 Task: Open Card Card0000000272 in Board Board0000000068 in Workspace WS0000000023 in Trello. Add Member Nikrathi899@gmail.com to Card Card0000000272 in Board Board0000000068 in Workspace WS0000000023 in Trello. Add Red Label titled Label0000000272 to Card Card0000000272 in Board Board0000000068 in Workspace WS0000000023 in Trello. Add Checklist CL0000000272 to Card Card0000000272 in Board Board0000000068 in Workspace WS0000000023 in Trello. Add Dates with Start Date as Nov 01 2023 and Due Date as Nov 30 2023 to Card Card0000000272 in Board Board0000000068 in Workspace WS0000000023 in Trello
Action: Mouse moved to (589, 486)
Screenshot: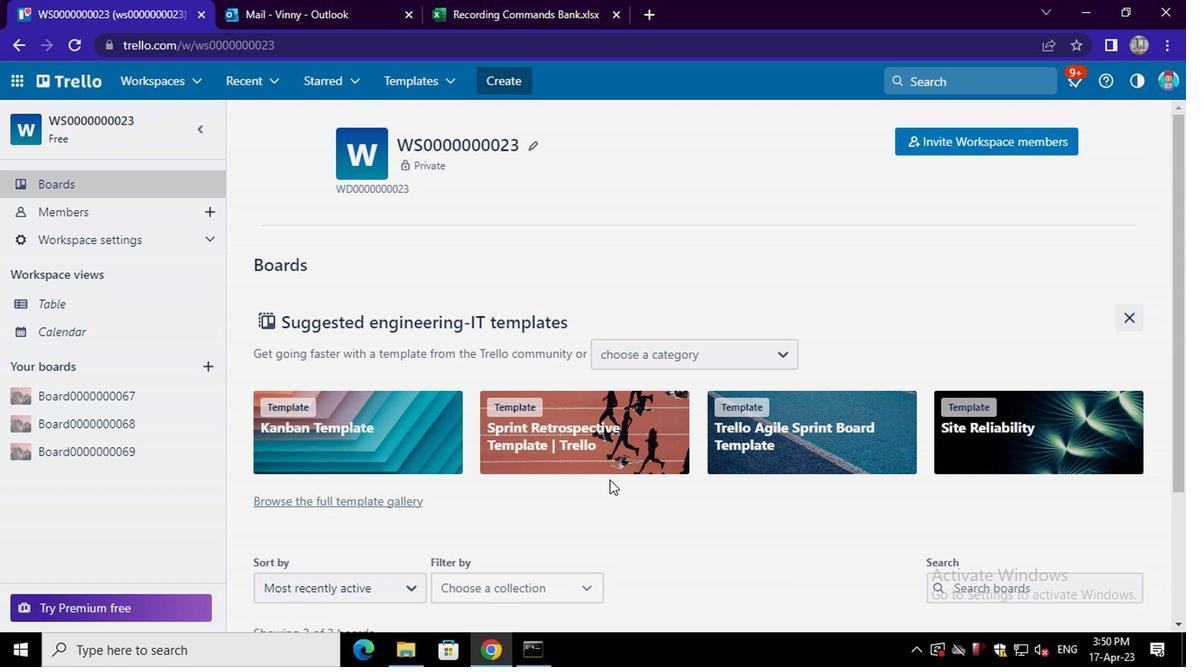
Action: Mouse scrolled (589, 485) with delta (0, -1)
Screenshot: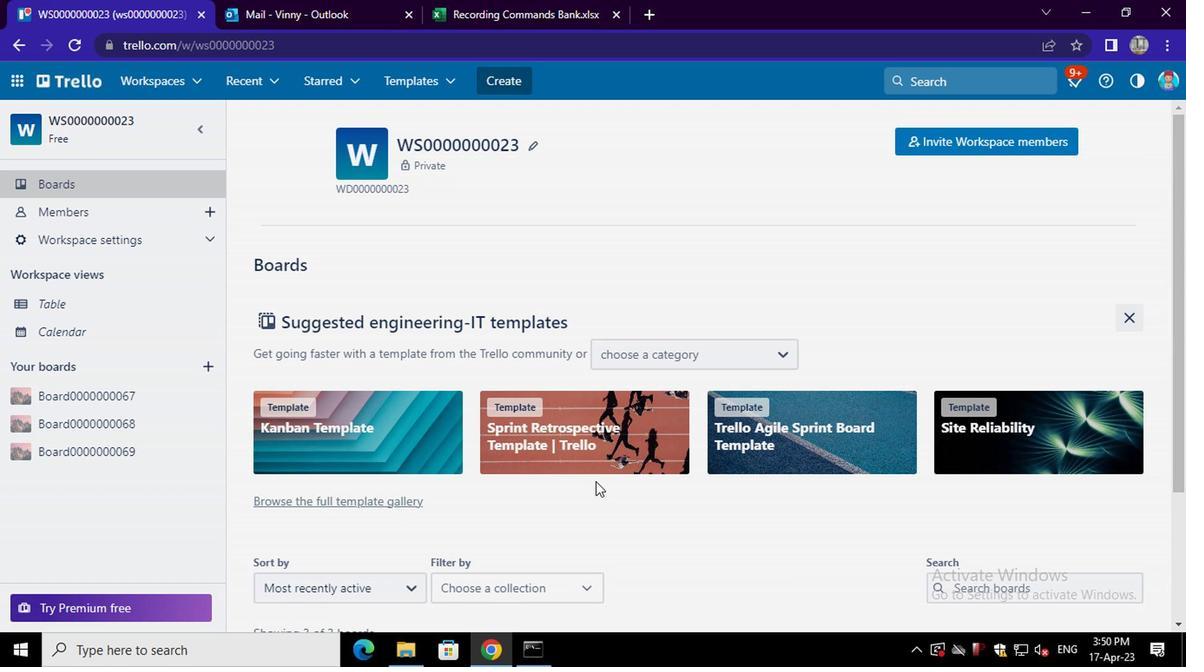 
Action: Mouse scrolled (589, 485) with delta (0, -1)
Screenshot: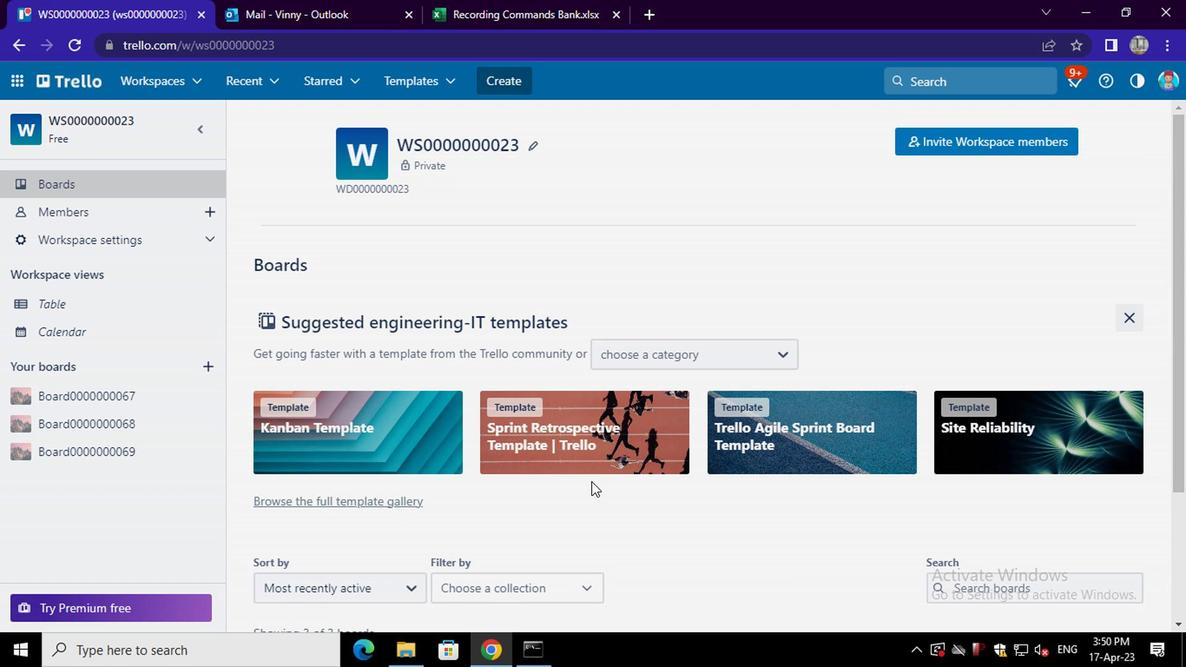 
Action: Mouse scrolled (589, 485) with delta (0, -1)
Screenshot: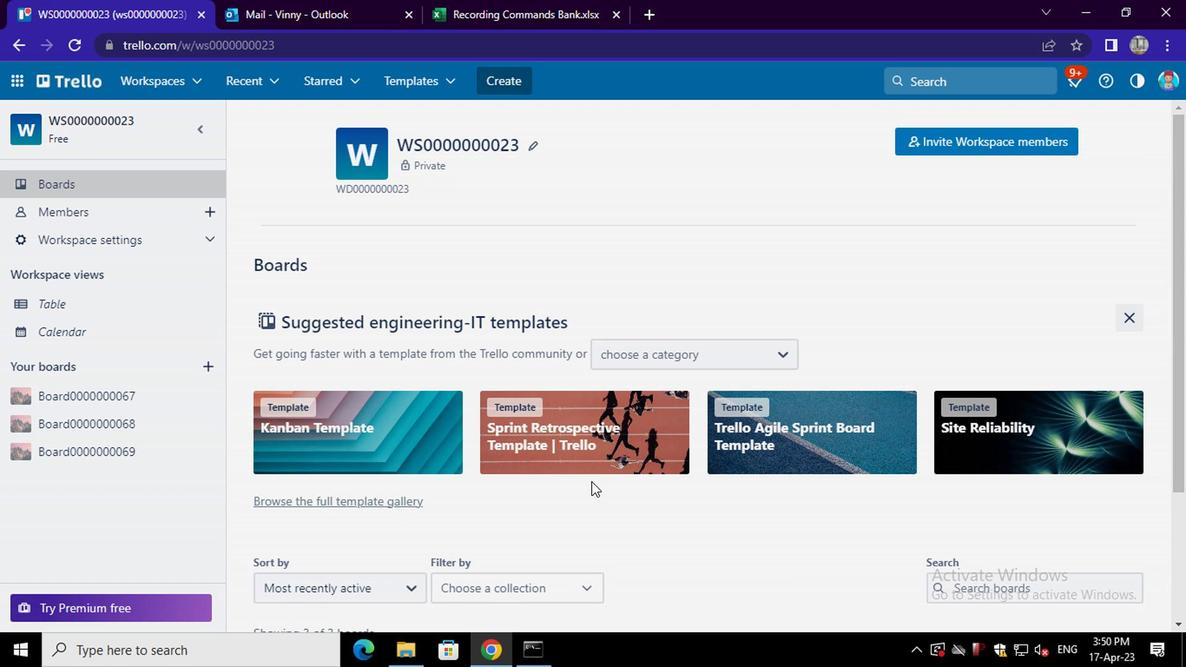 
Action: Mouse scrolled (589, 485) with delta (0, -1)
Screenshot: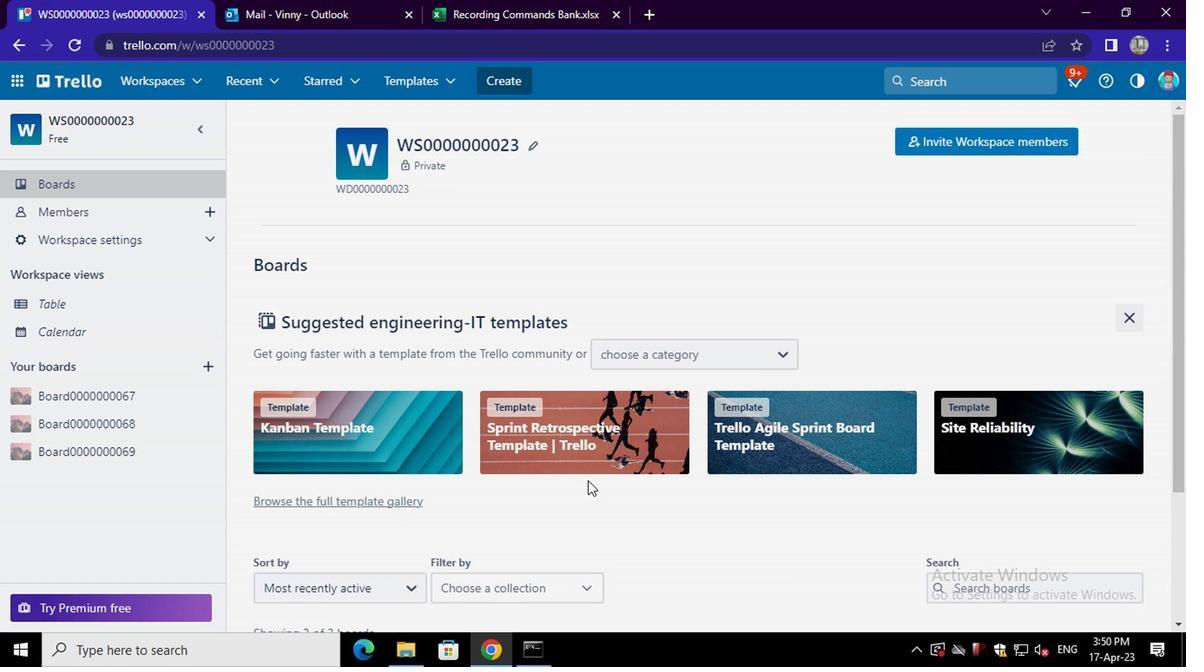 
Action: Mouse scrolled (589, 485) with delta (0, -1)
Screenshot: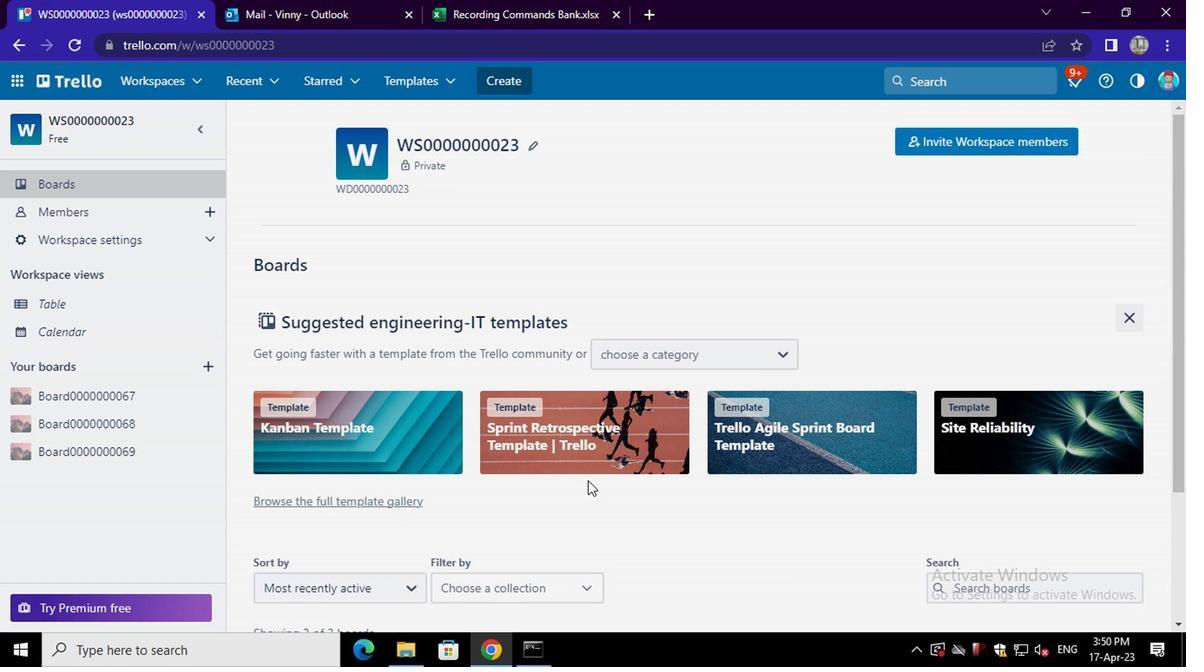 
Action: Mouse moved to (587, 512)
Screenshot: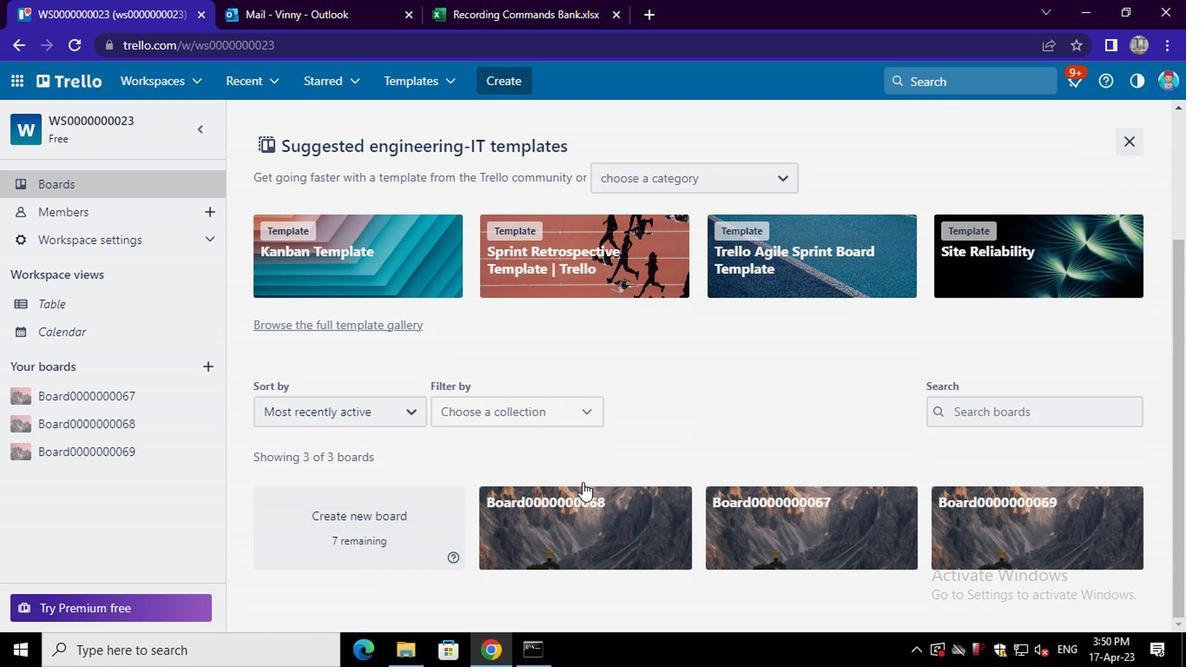 
Action: Mouse pressed left at (587, 512)
Screenshot: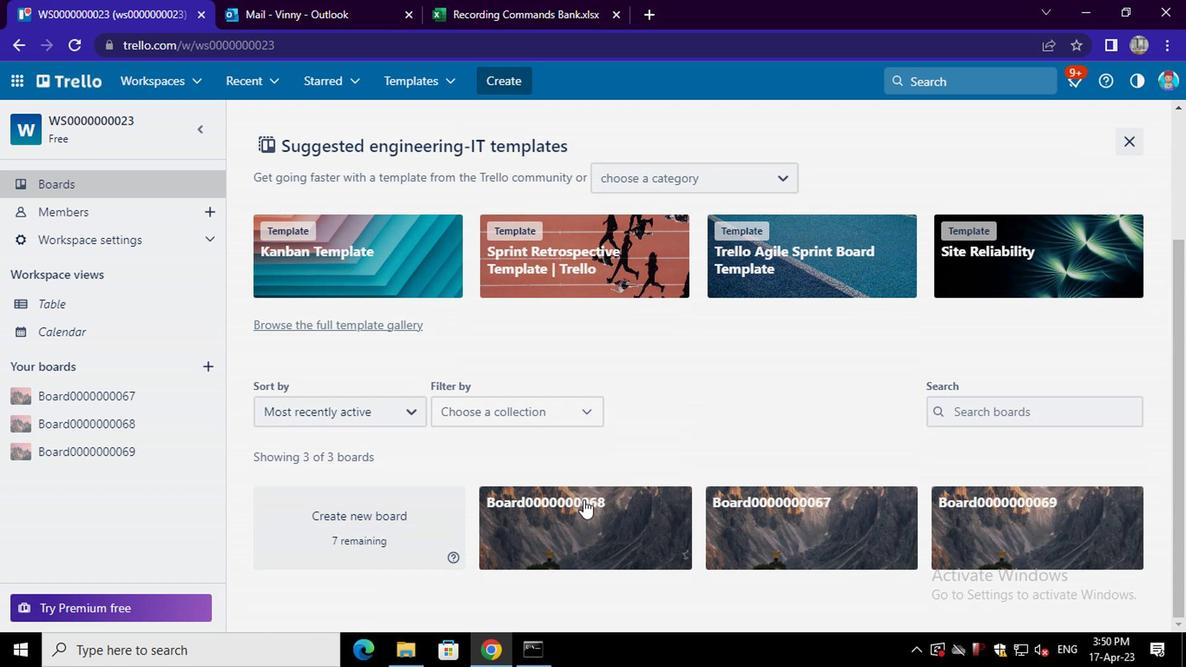 
Action: Mouse moved to (407, 480)
Screenshot: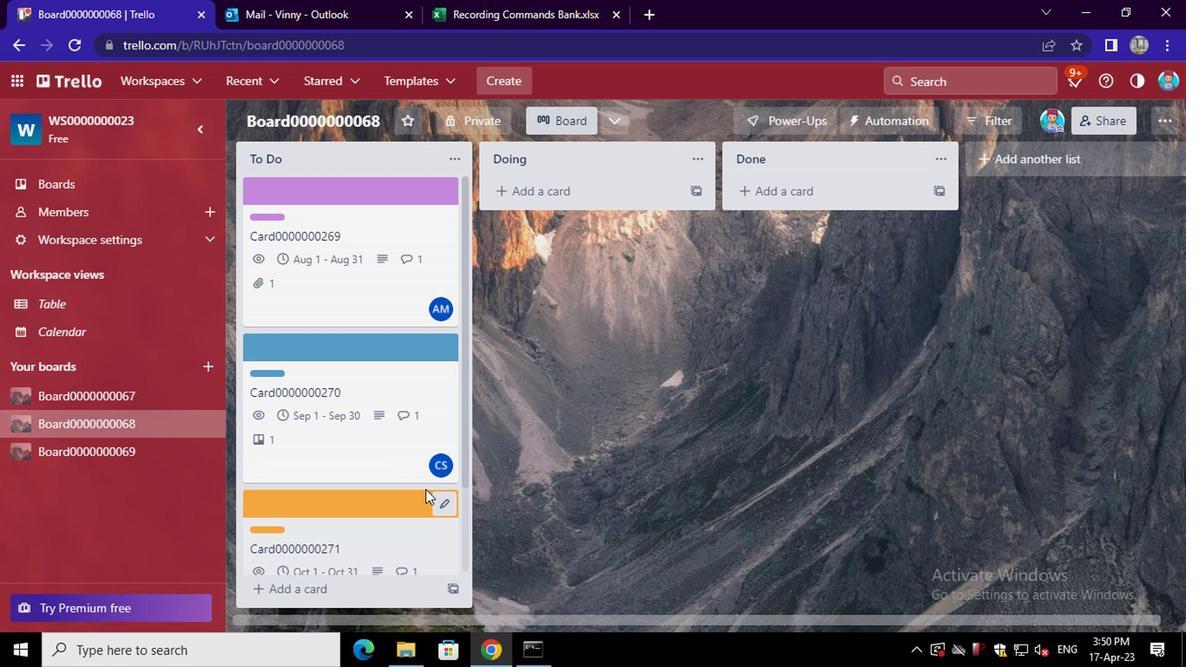 
Action: Mouse scrolled (407, 478) with delta (0, -1)
Screenshot: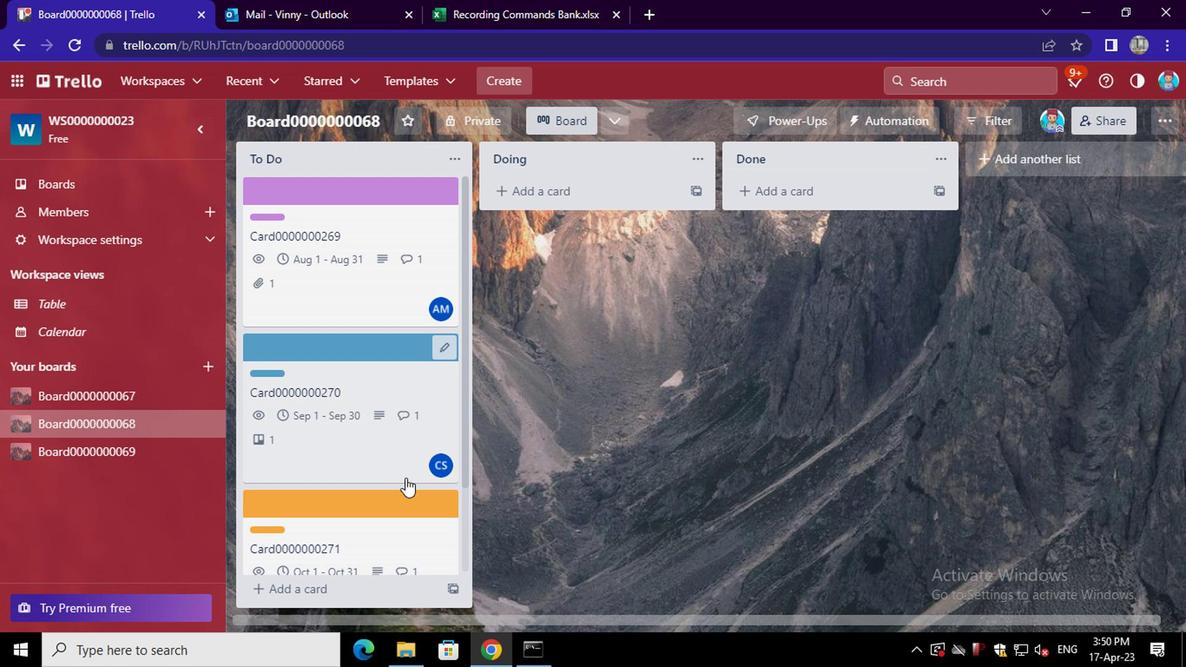 
Action: Mouse scrolled (407, 478) with delta (0, -1)
Screenshot: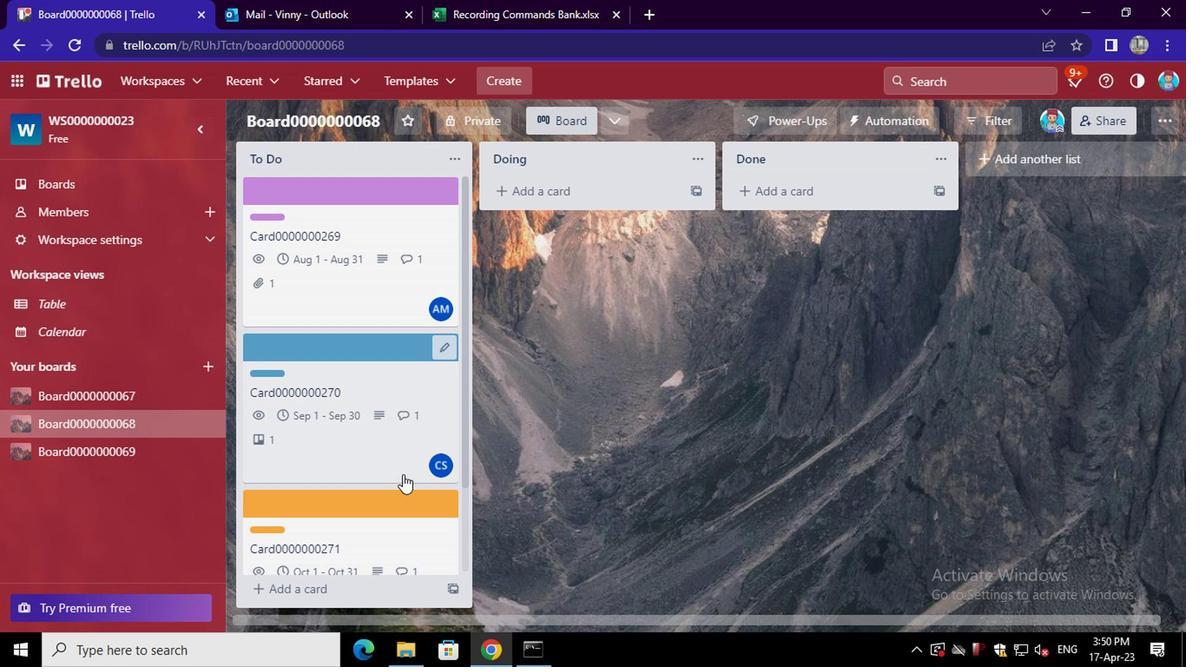 
Action: Mouse scrolled (407, 478) with delta (0, -1)
Screenshot: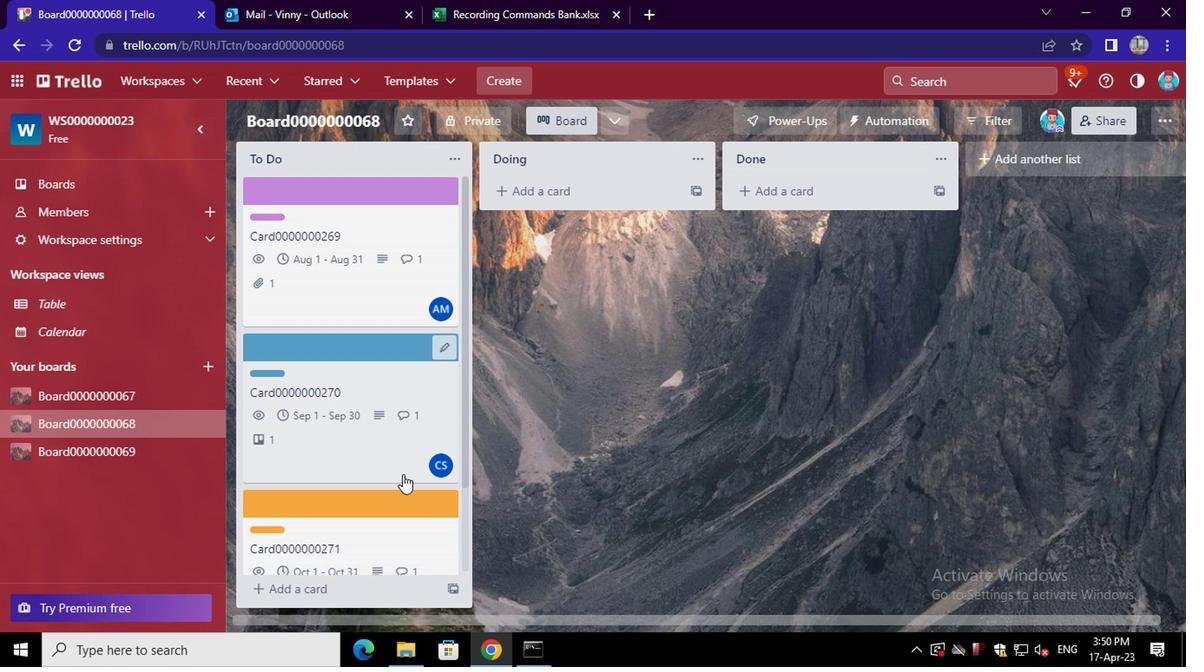
Action: Mouse moved to (447, 565)
Screenshot: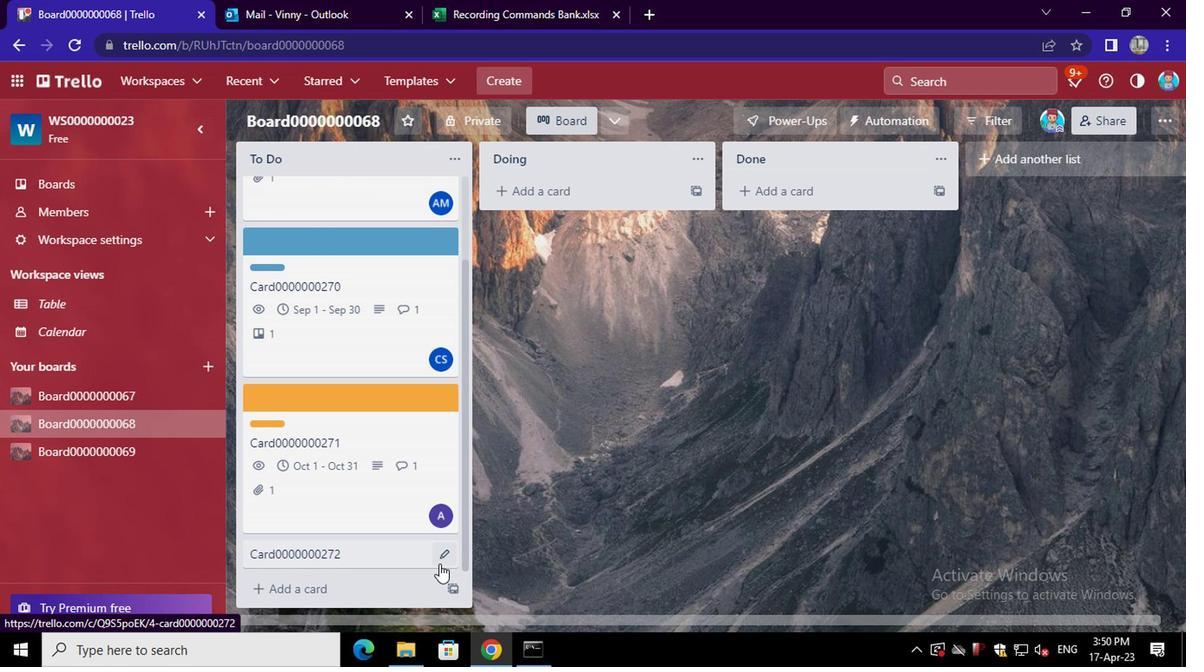 
Action: Mouse pressed left at (447, 565)
Screenshot: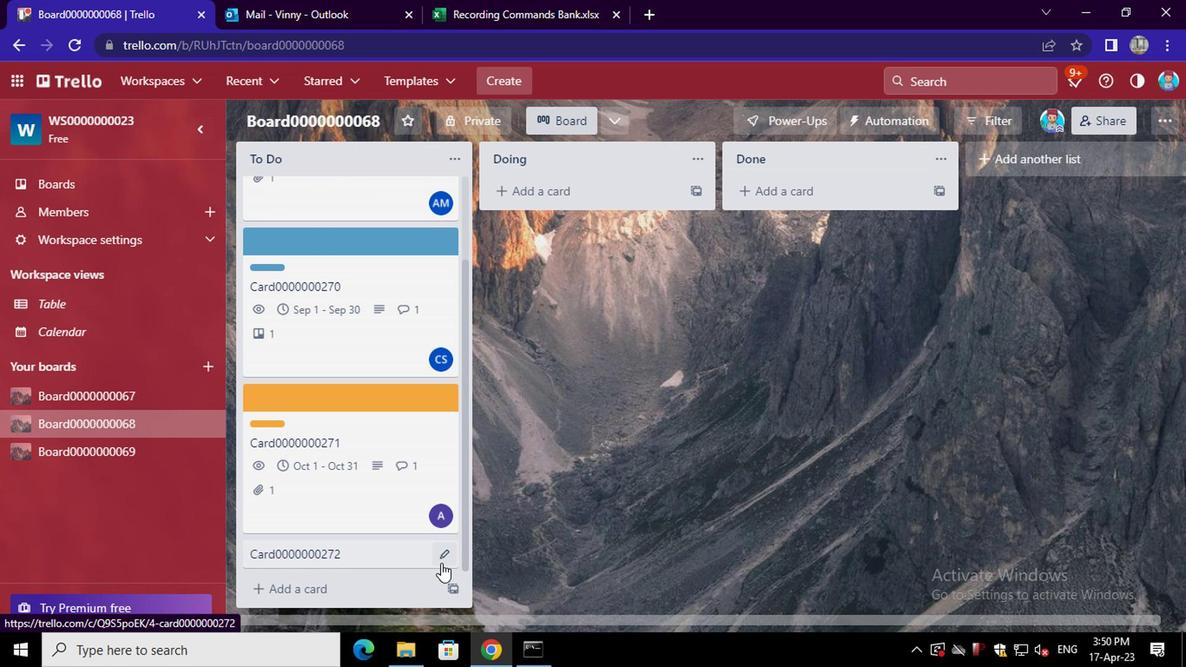 
Action: Mouse moved to (528, 395)
Screenshot: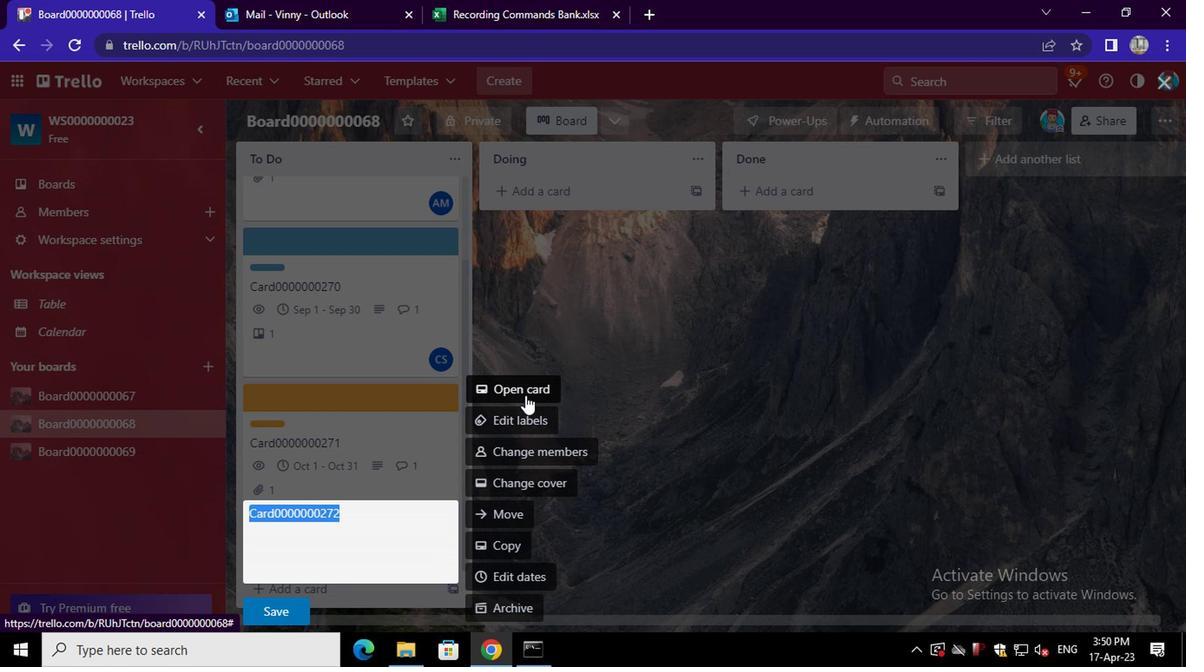 
Action: Mouse pressed left at (528, 395)
Screenshot: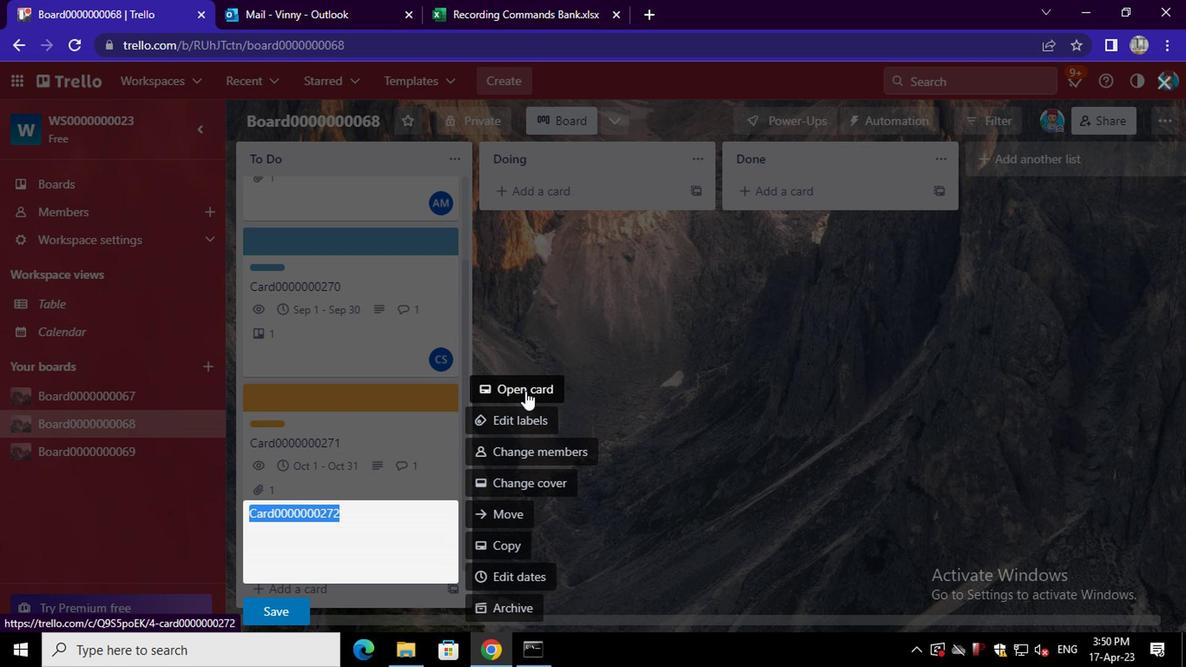 
Action: Mouse moved to (813, 225)
Screenshot: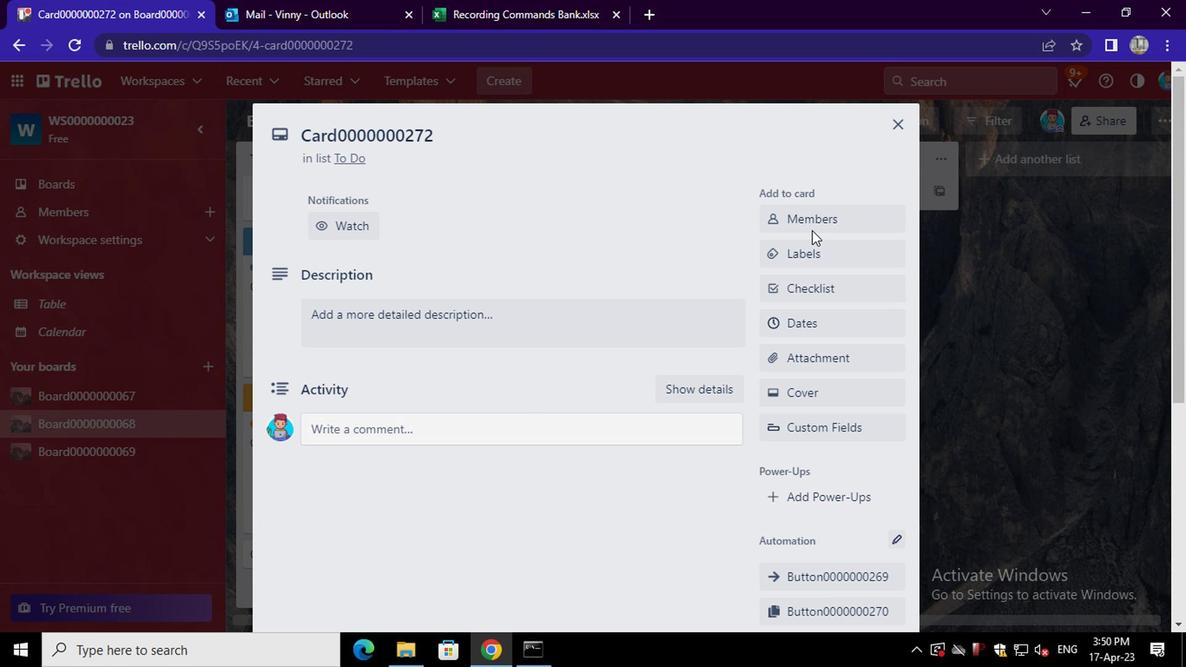 
Action: Mouse pressed left at (813, 225)
Screenshot: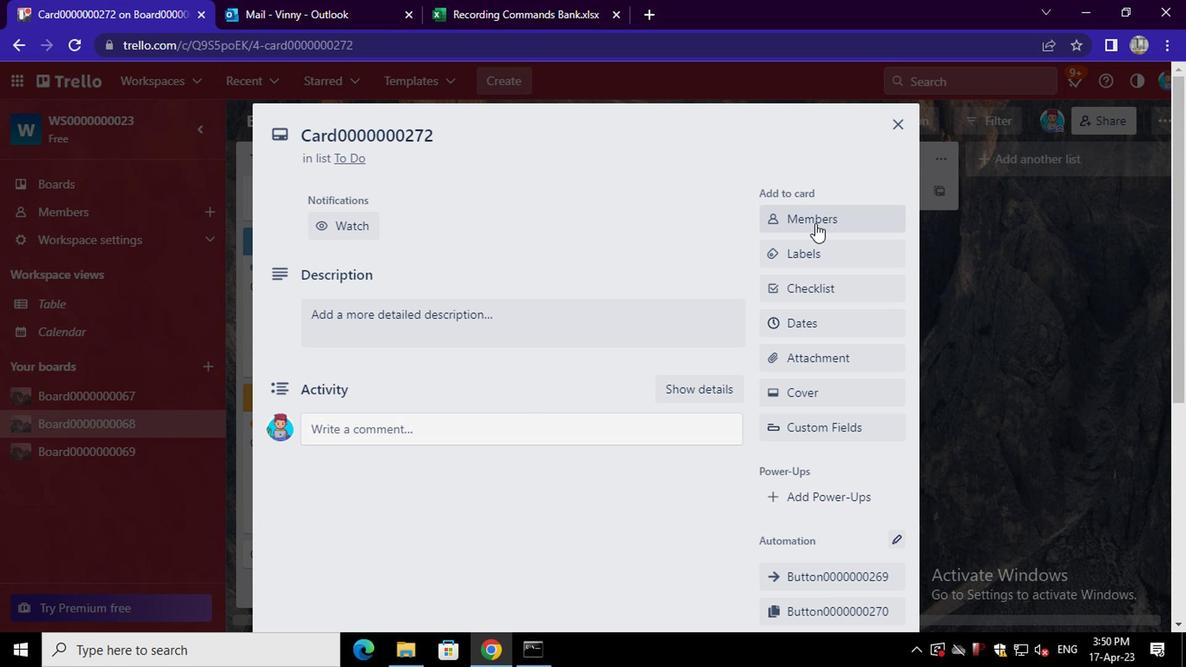 
Action: Mouse moved to (834, 295)
Screenshot: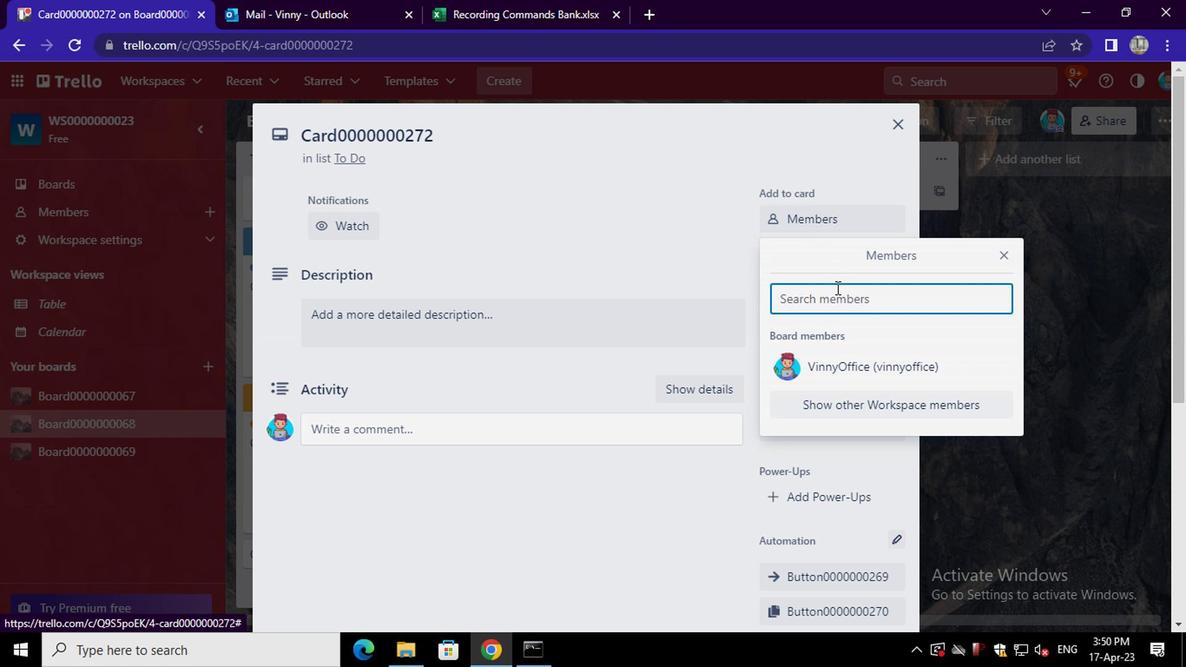 
Action: Mouse pressed left at (834, 295)
Screenshot: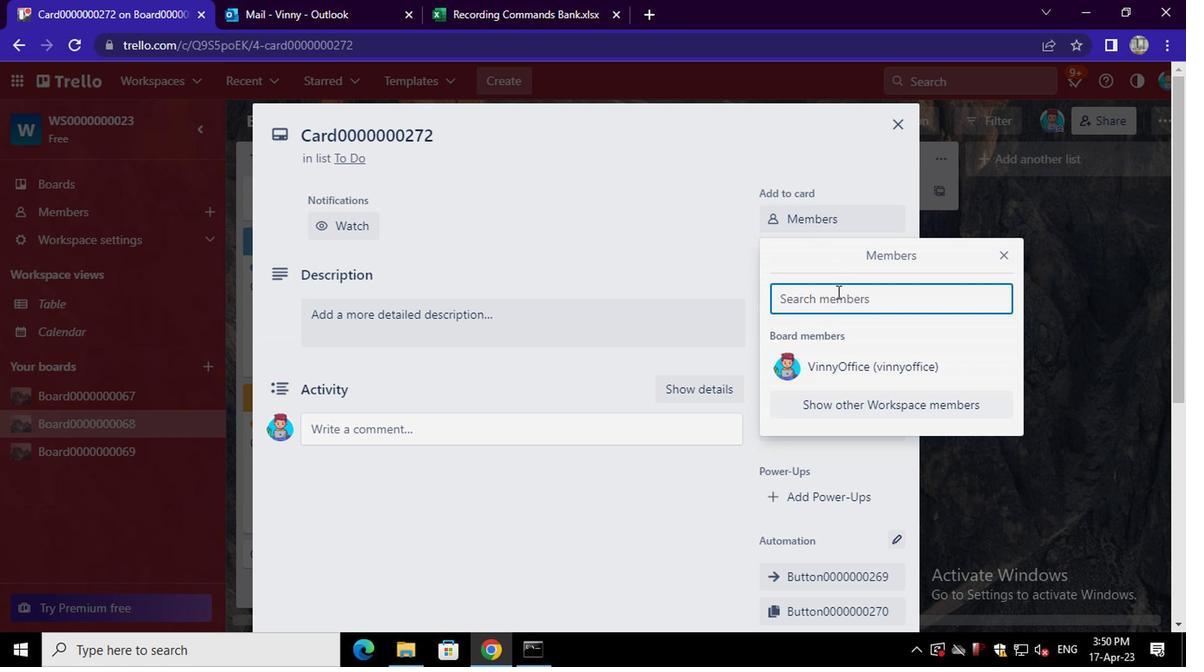 
Action: Mouse moved to (834, 295)
Screenshot: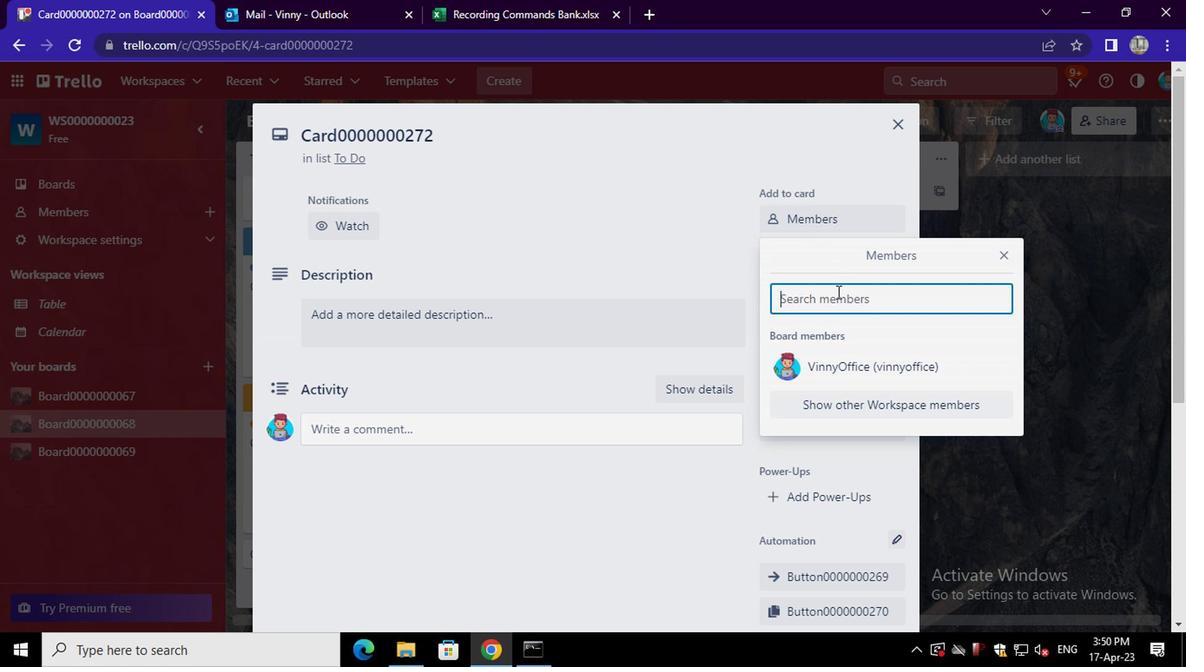 
Action: Key pressed <Key.shift><Key.shift><Key.shift><Key.shift><Key.shift><Key.shift><Key.shift><Key.shift><Key.shift><Key.shift><Key.shift><Key.shift><Key.shift><Key.shift><Key.shift><Key.shift><Key.shift><Key.shift><Key.shift><Key.shift><Key.shift><Key.shift><Key.shift><Key.shift><Key.shift><Key.shift><Key.shift><Key.shift><Key.shift><Key.shift><Key.shift><Key.shift><Key.shift><Key.shift><Key.shift>NIKRATHI899<Key.shift>@GMAIL.COM
Screenshot: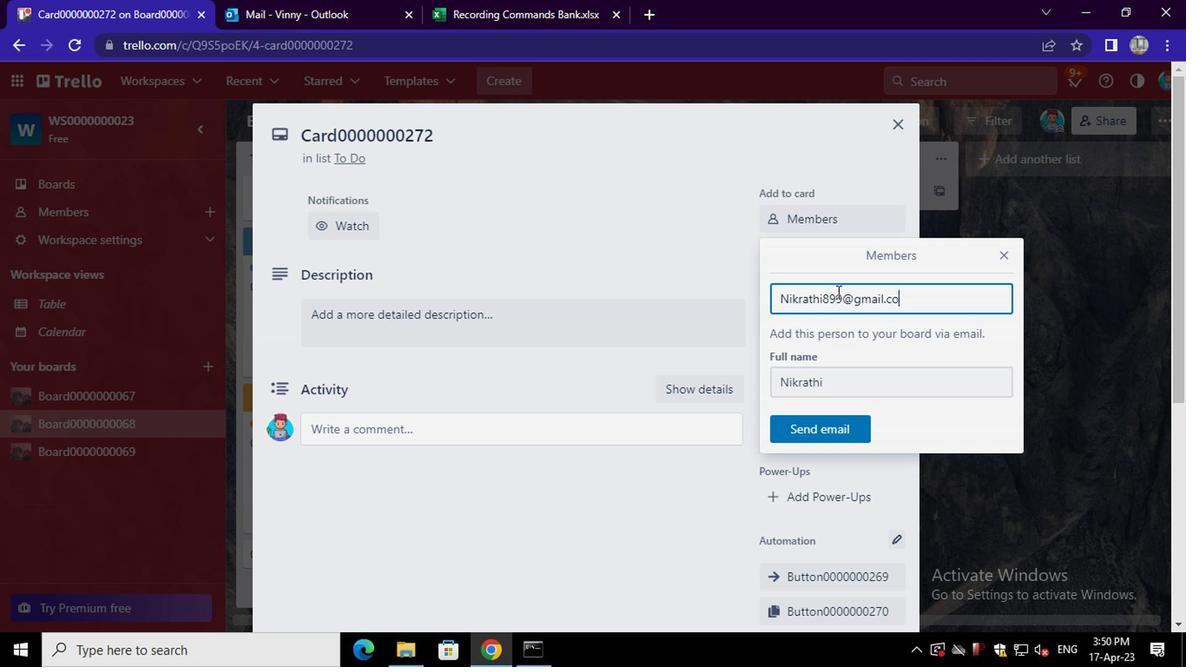 
Action: Mouse moved to (831, 421)
Screenshot: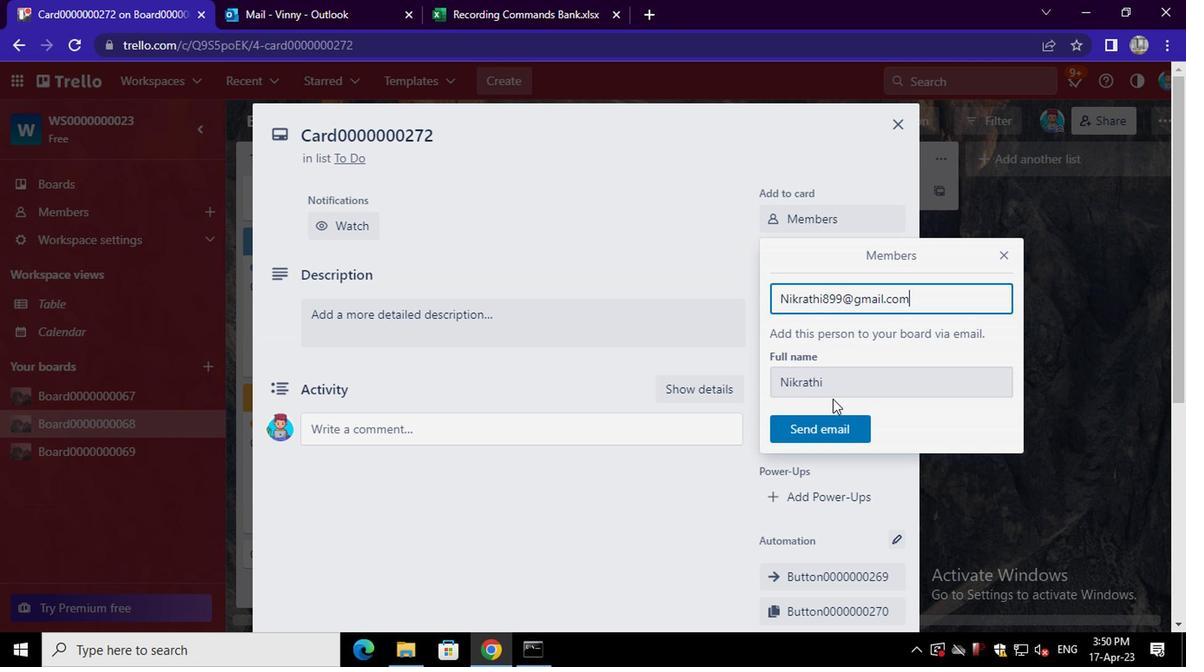 
Action: Mouse pressed left at (831, 421)
Screenshot: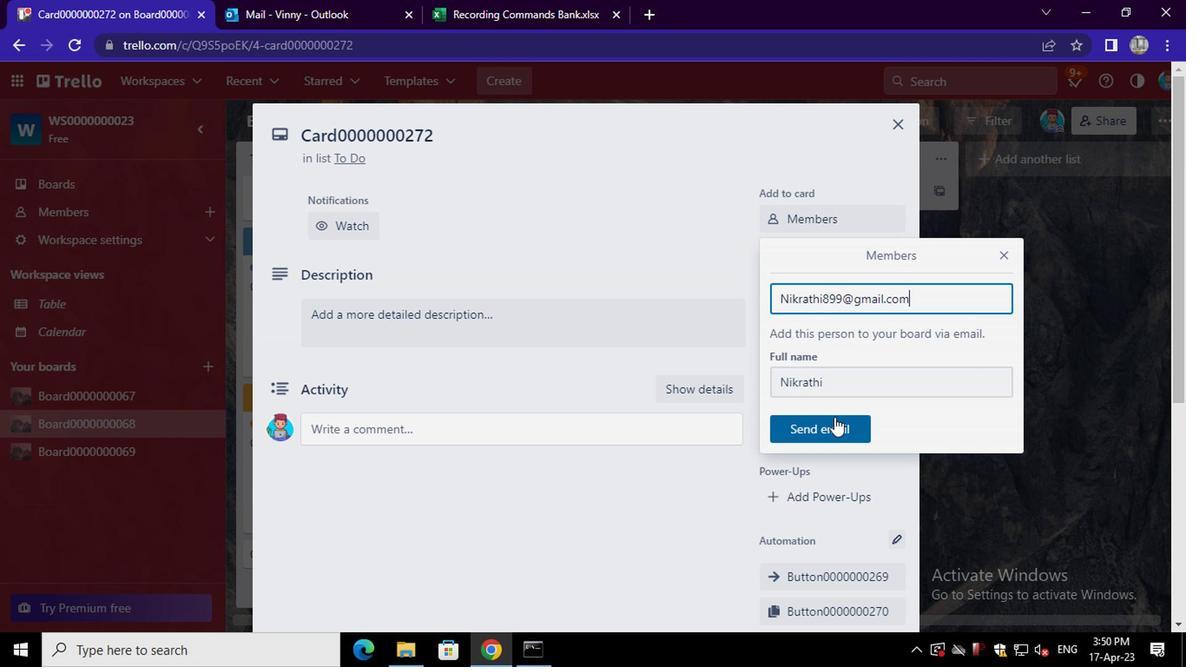 
Action: Mouse moved to (817, 258)
Screenshot: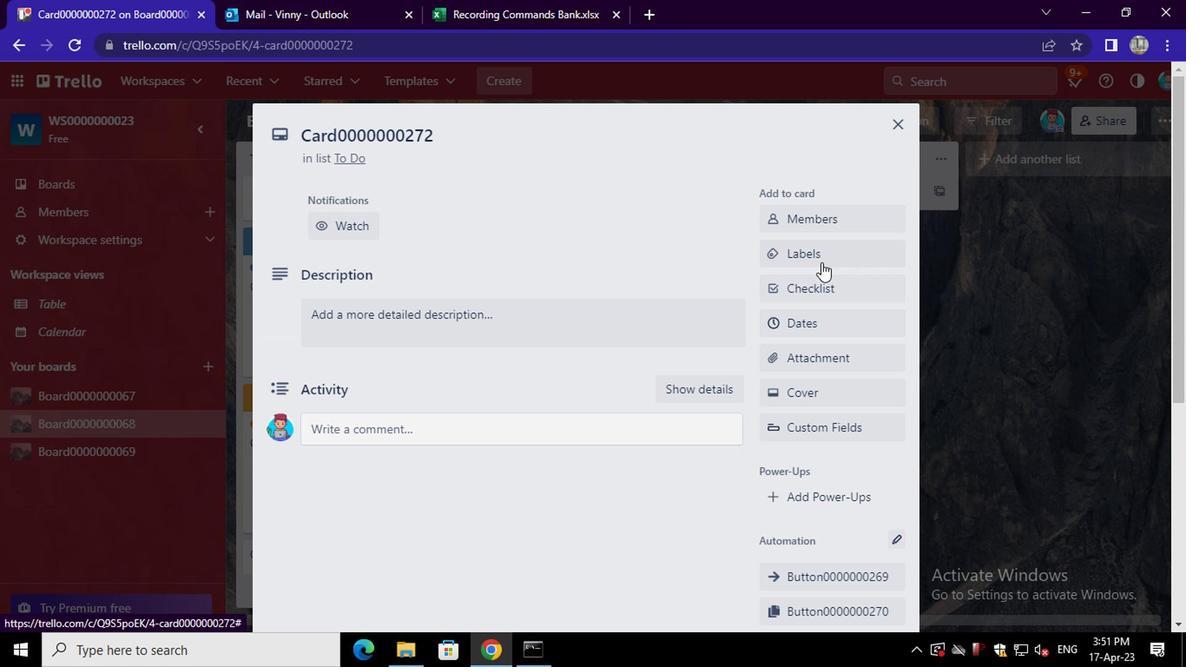 
Action: Mouse pressed left at (817, 258)
Screenshot: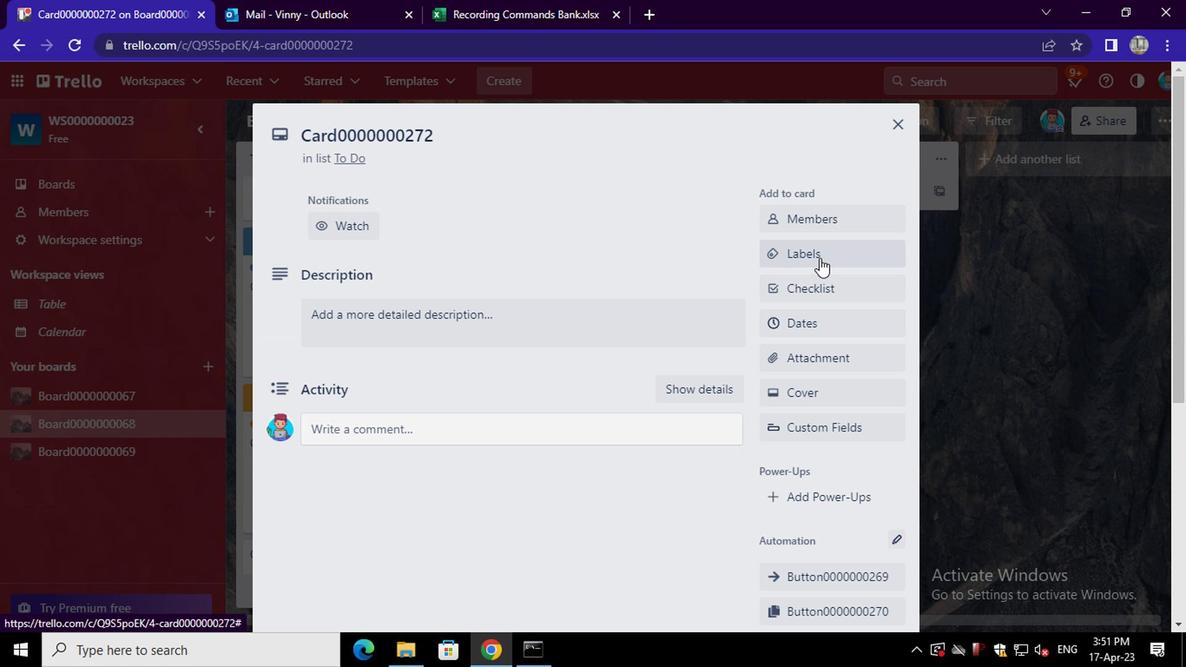 
Action: Mouse moved to (851, 165)
Screenshot: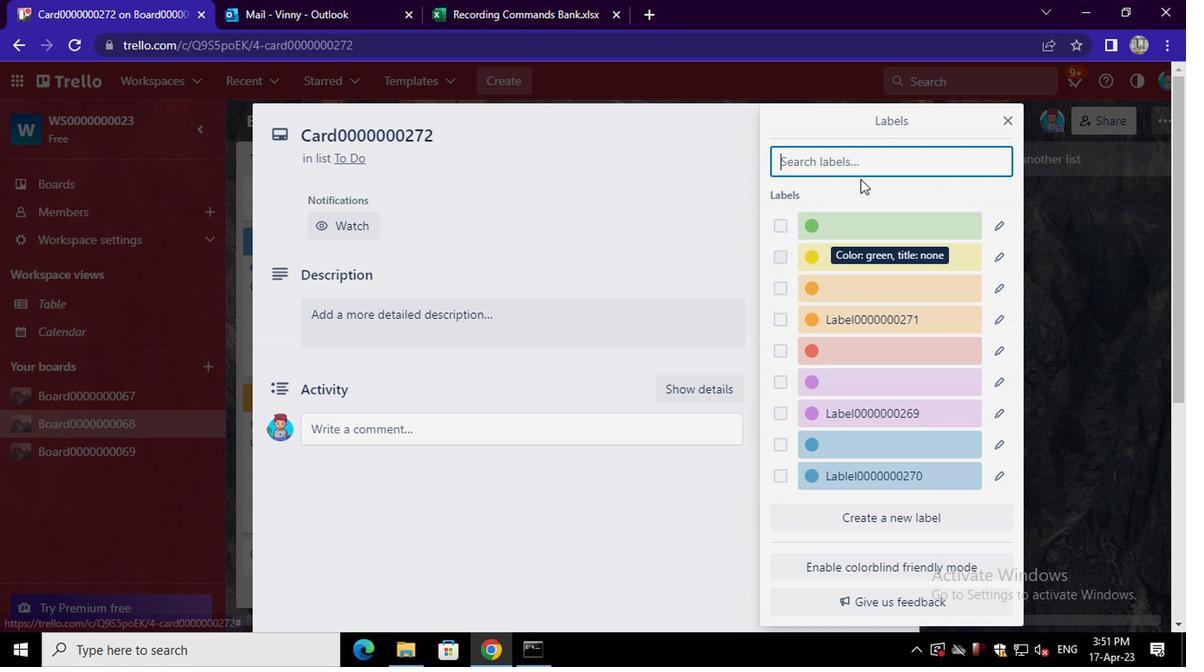 
Action: Mouse pressed left at (851, 165)
Screenshot: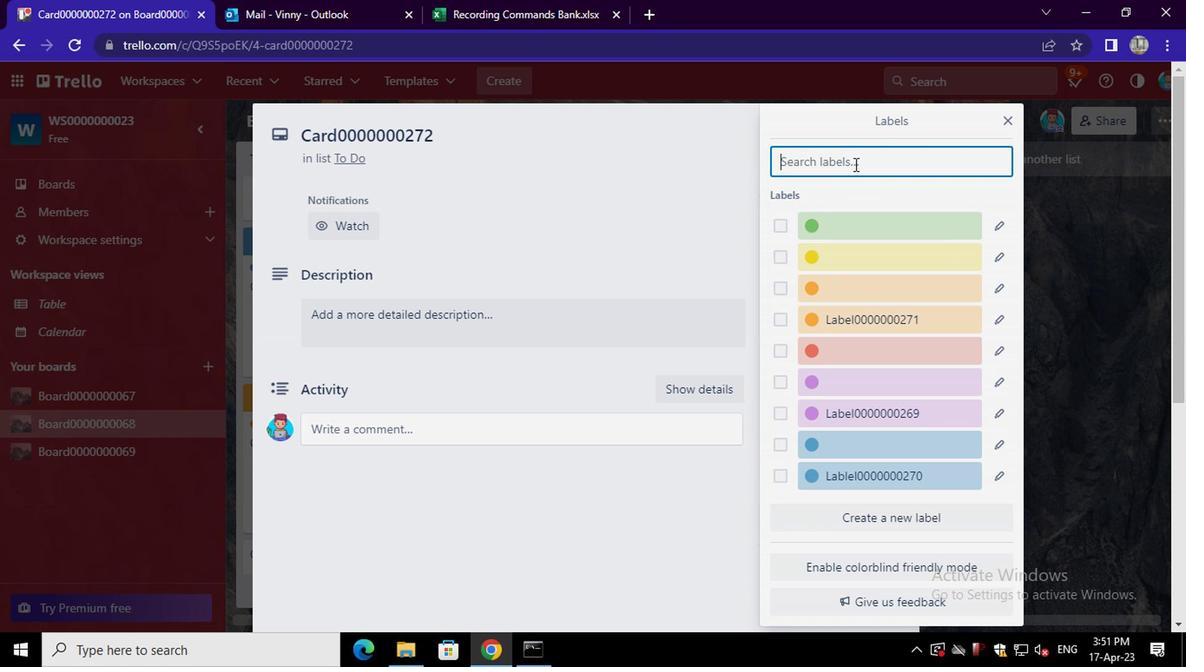
Action: Mouse moved to (790, 161)
Screenshot: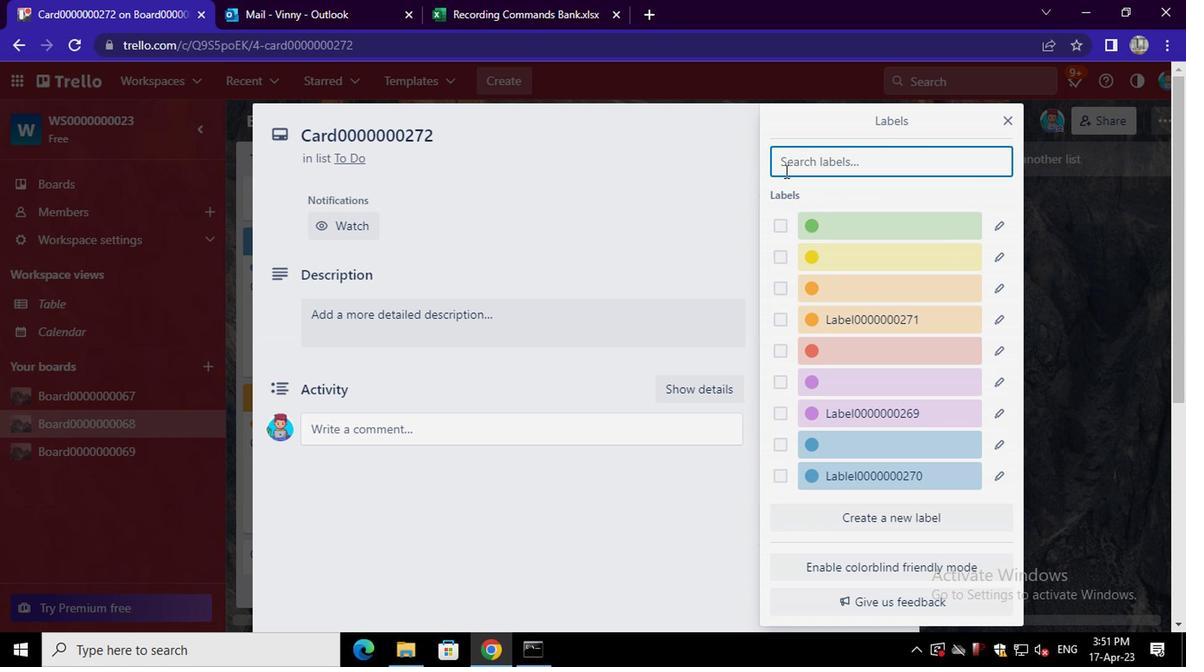 
Action: Mouse pressed left at (790, 161)
Screenshot: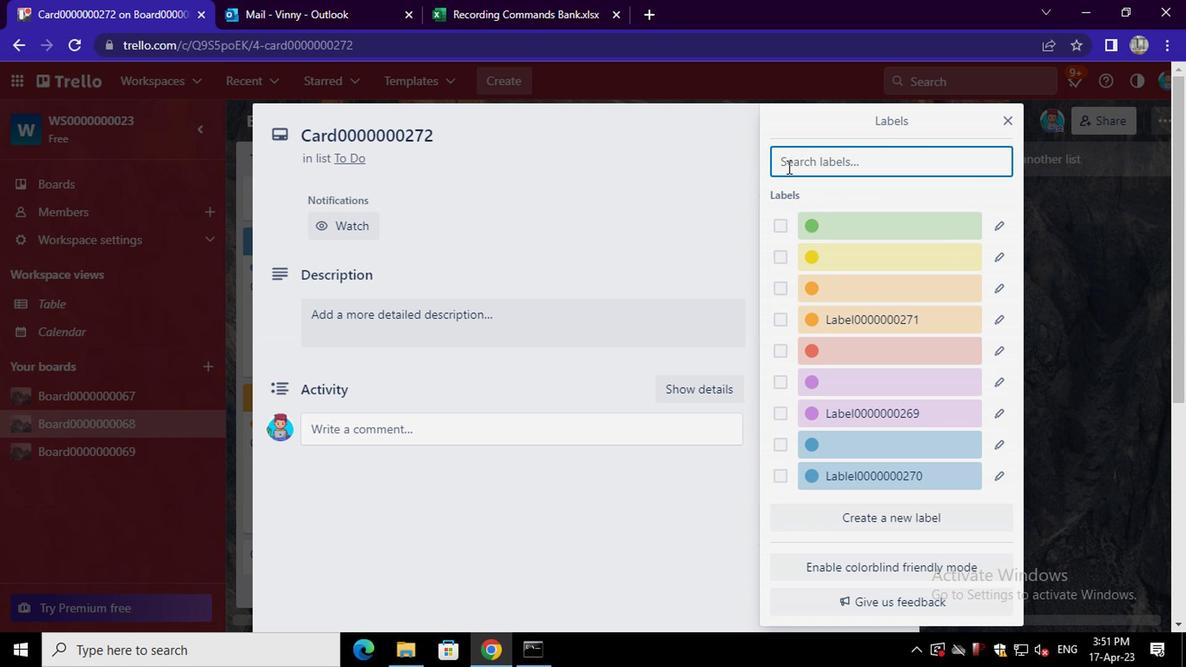 
Action: Key pressed <Key.shift>LABEL0000000272
Screenshot: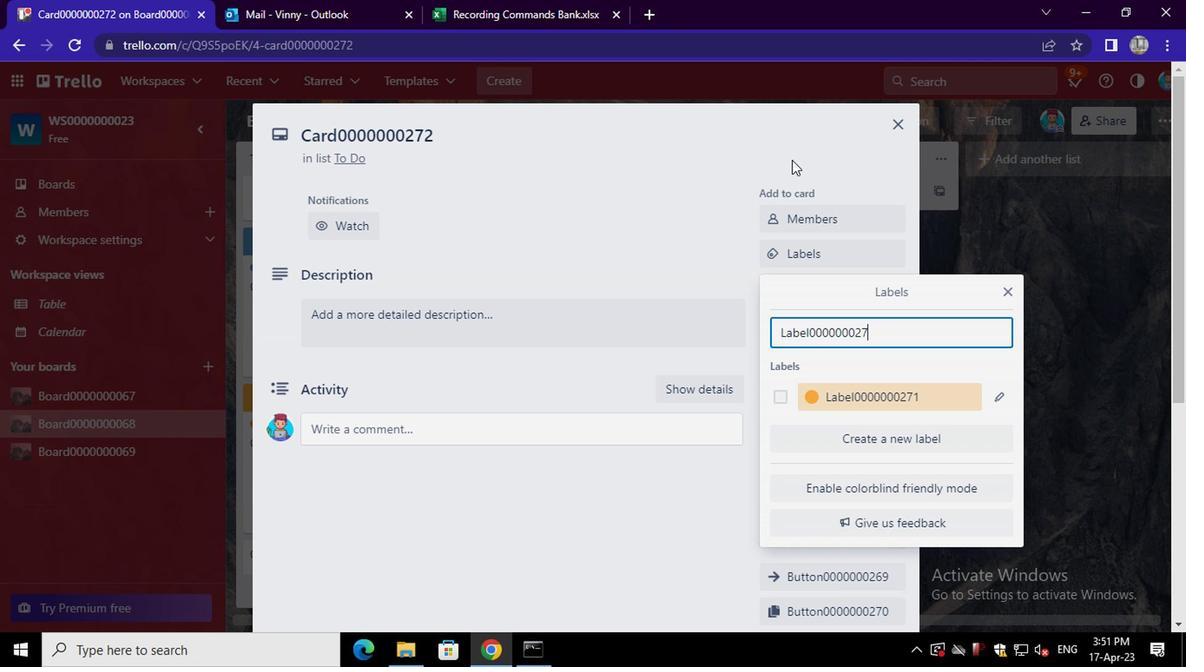 
Action: Mouse moved to (877, 393)
Screenshot: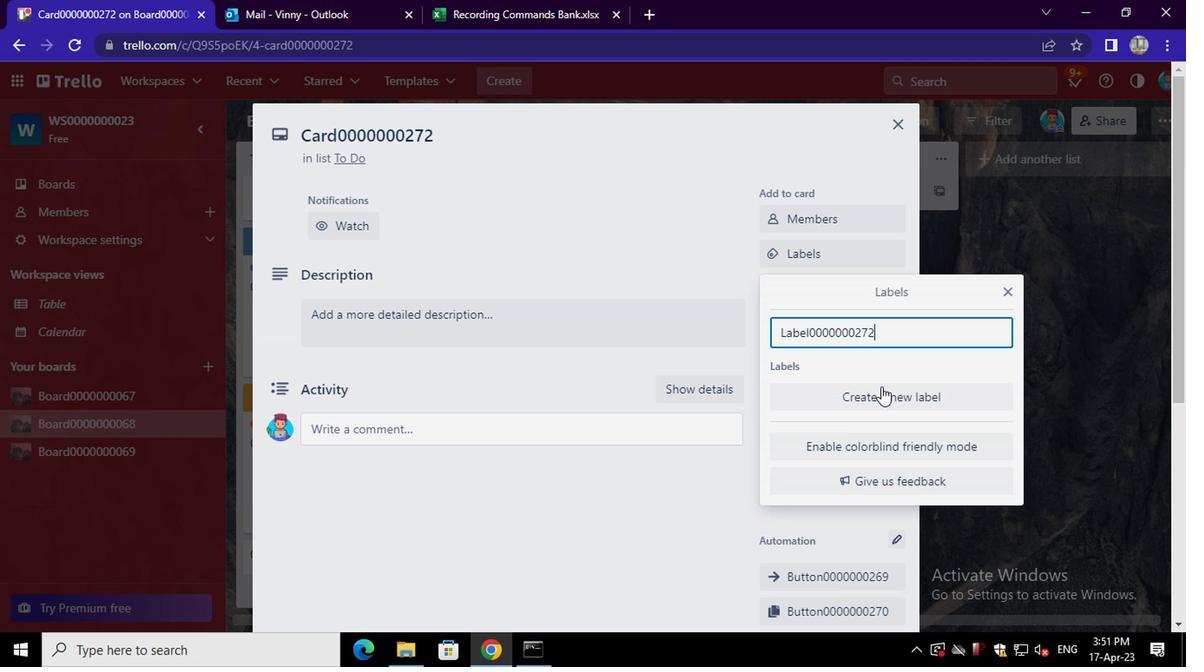 
Action: Mouse pressed left at (877, 393)
Screenshot: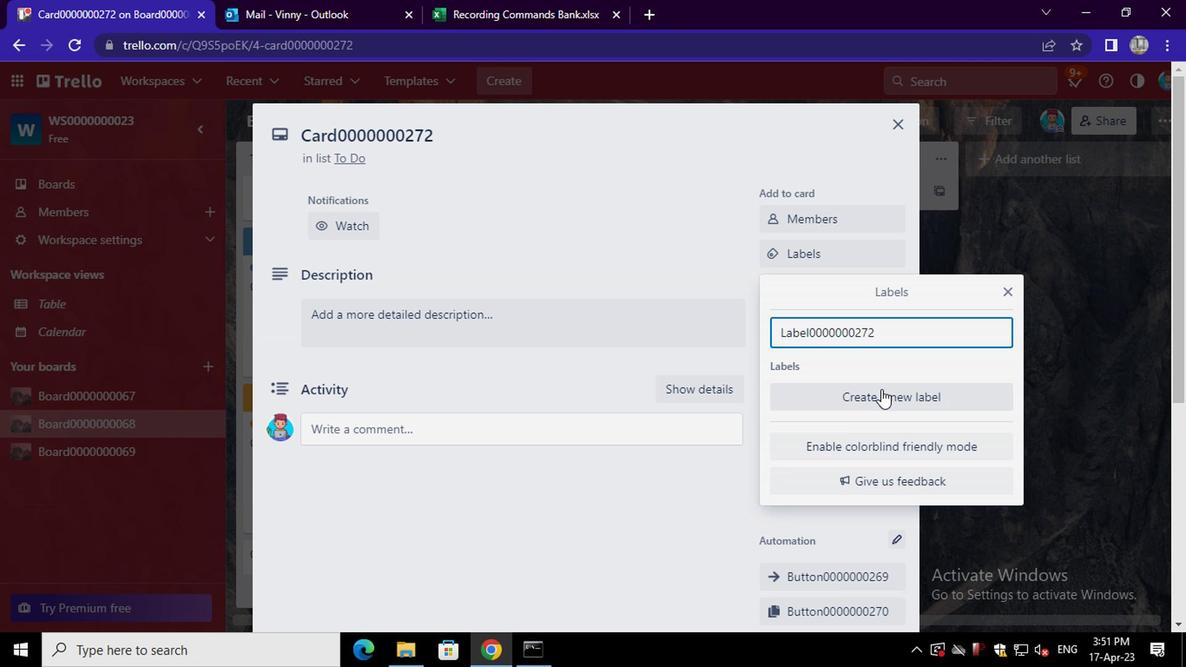 
Action: Mouse moved to (936, 378)
Screenshot: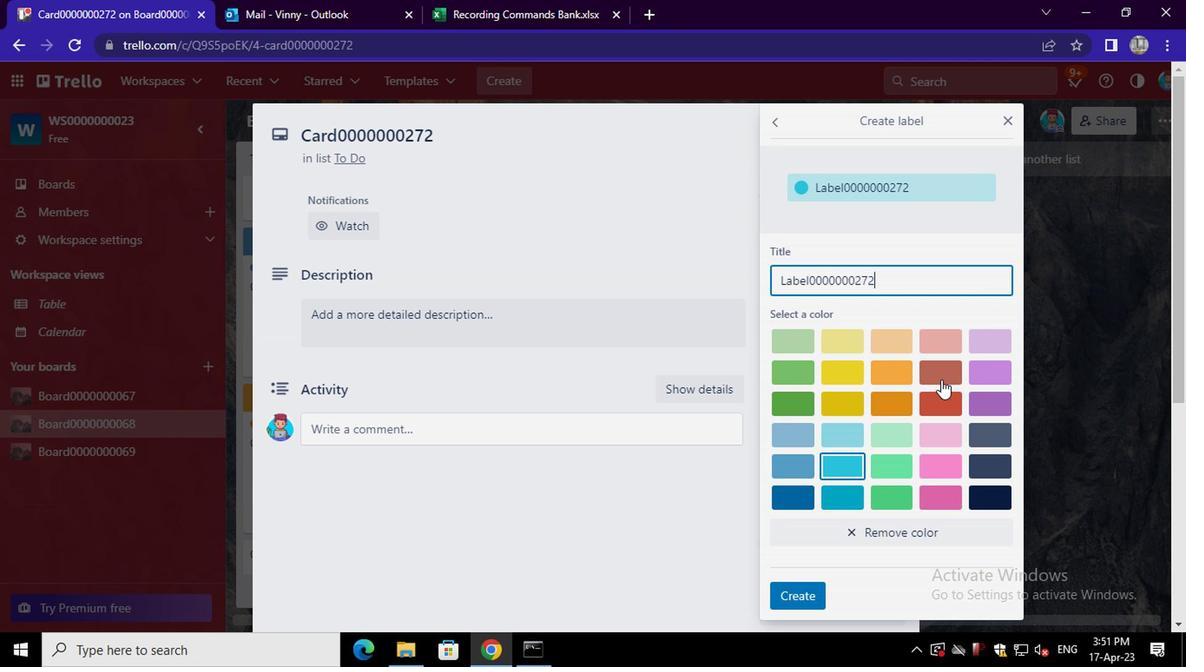 
Action: Mouse pressed left at (936, 378)
Screenshot: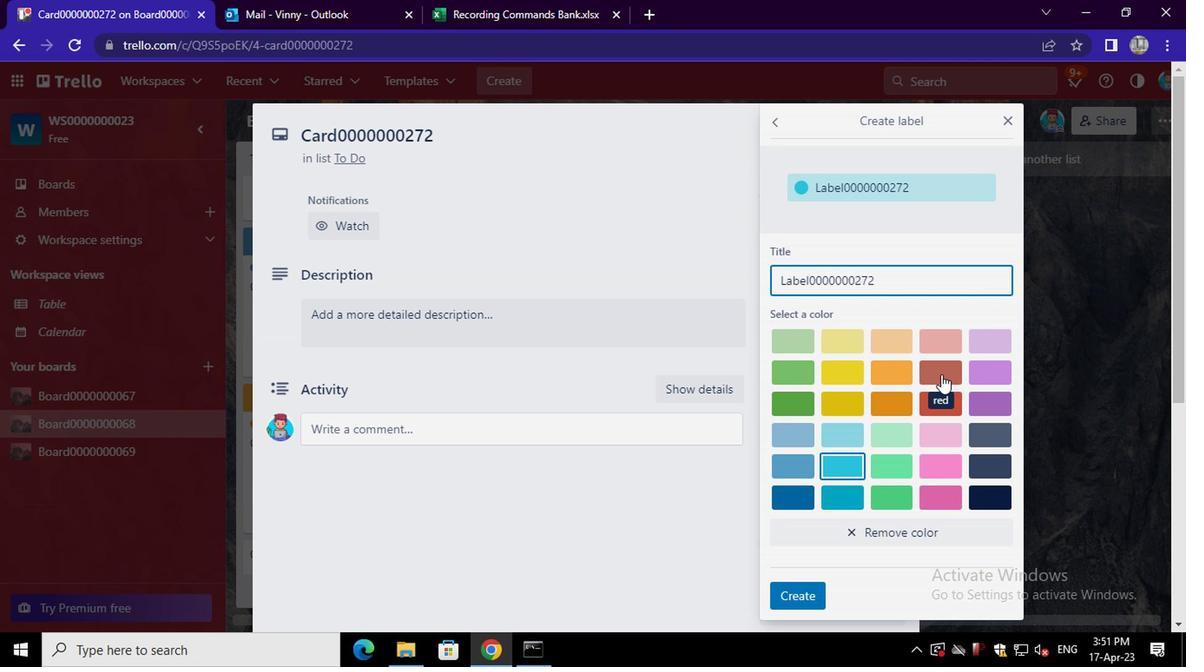 
Action: Mouse moved to (806, 593)
Screenshot: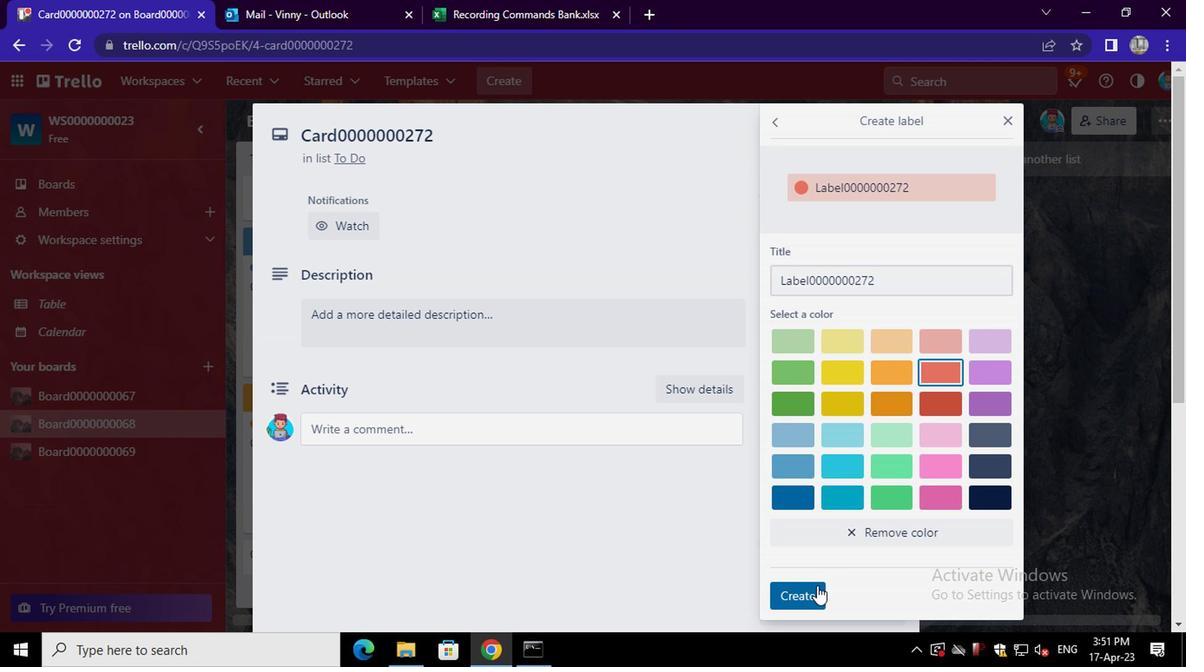 
Action: Mouse pressed left at (806, 593)
Screenshot: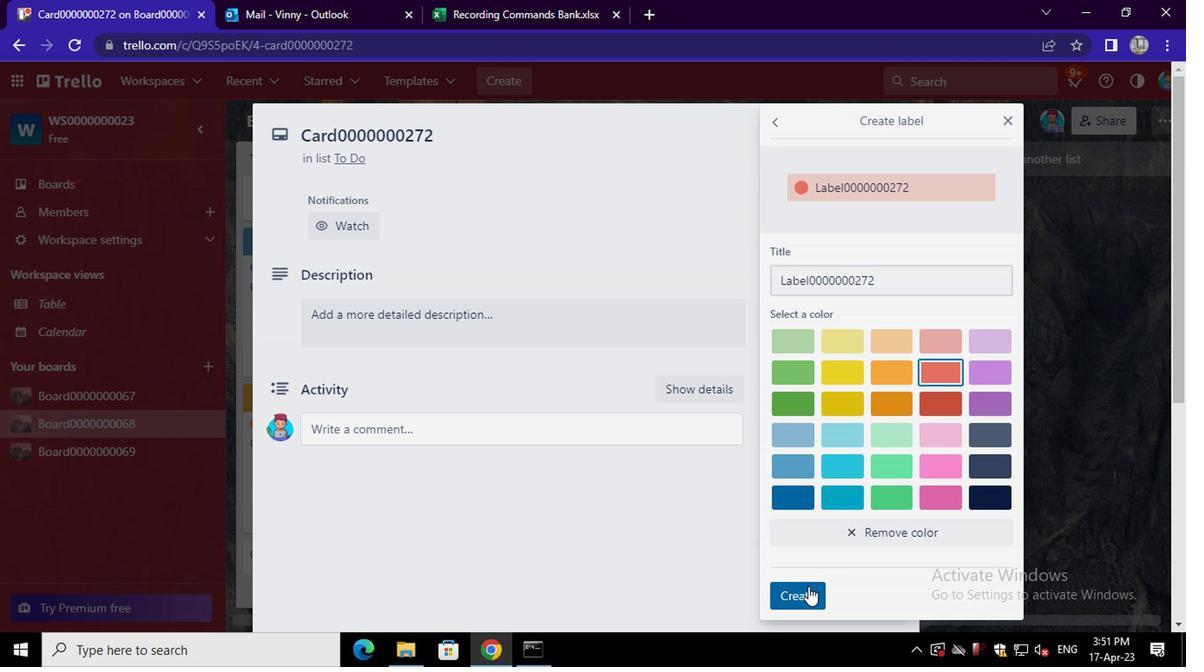 
Action: Mouse moved to (669, 478)
Screenshot: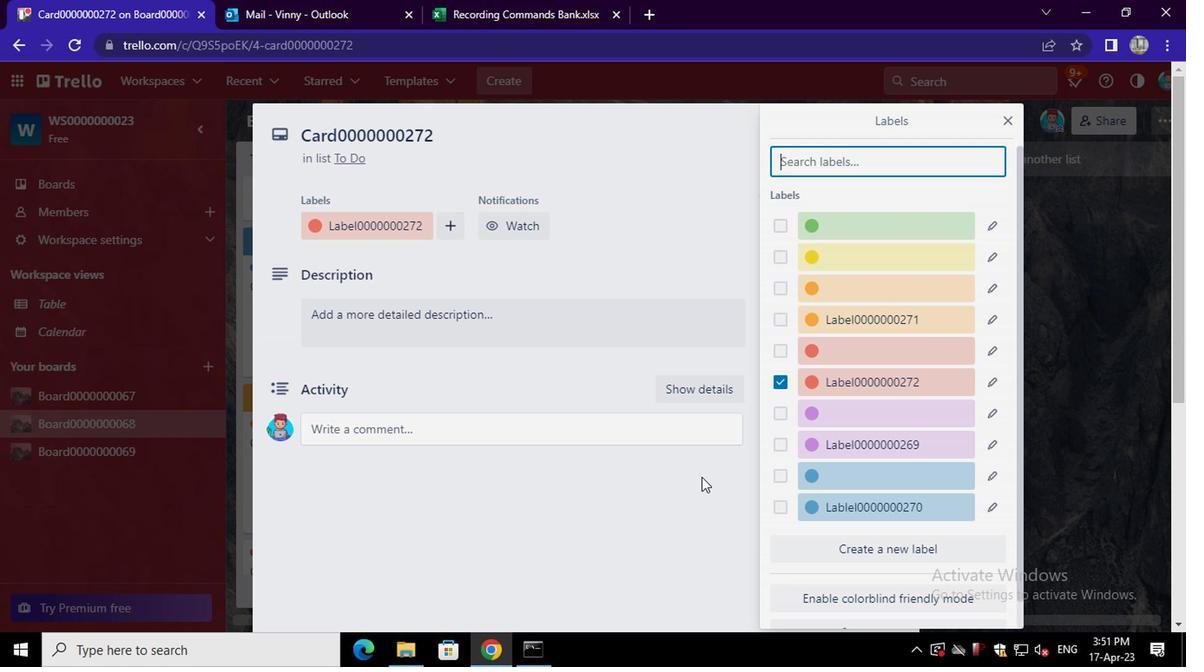 
Action: Mouse pressed left at (669, 478)
Screenshot: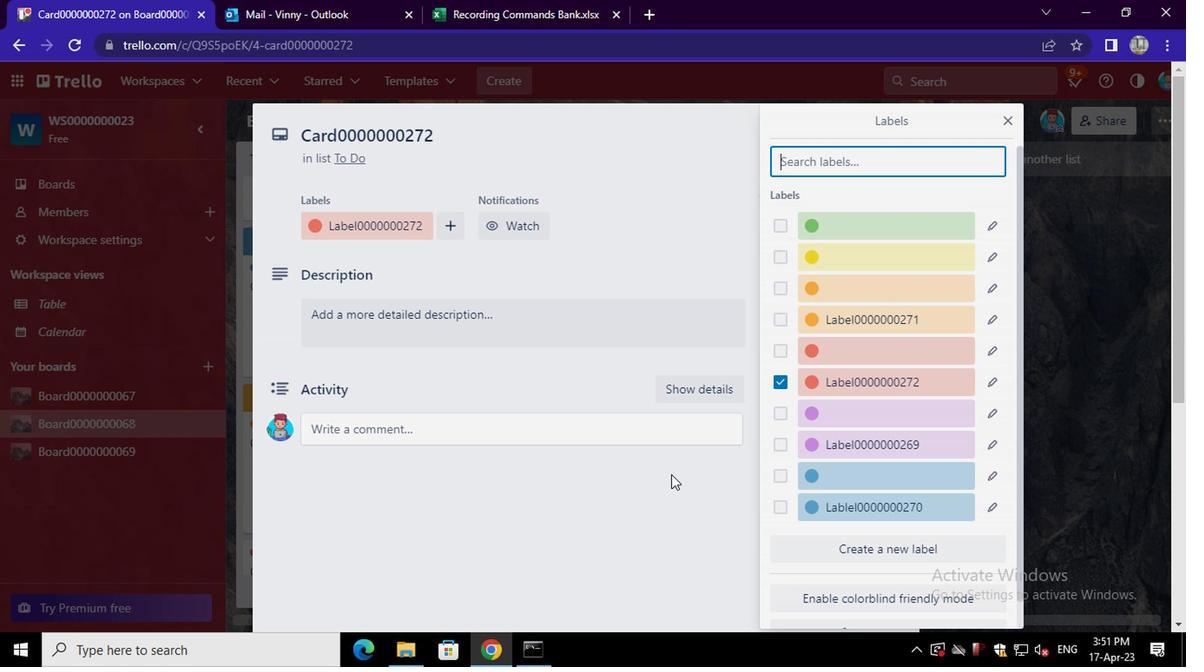 
Action: Mouse moved to (837, 287)
Screenshot: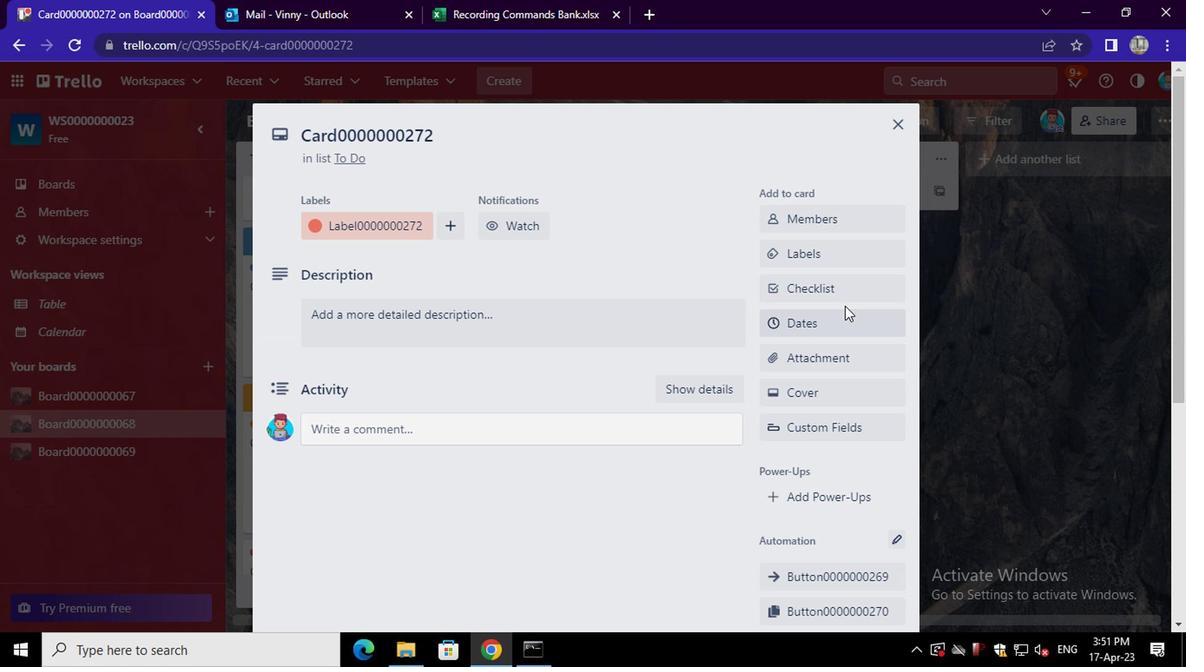 
Action: Mouse pressed left at (837, 287)
Screenshot: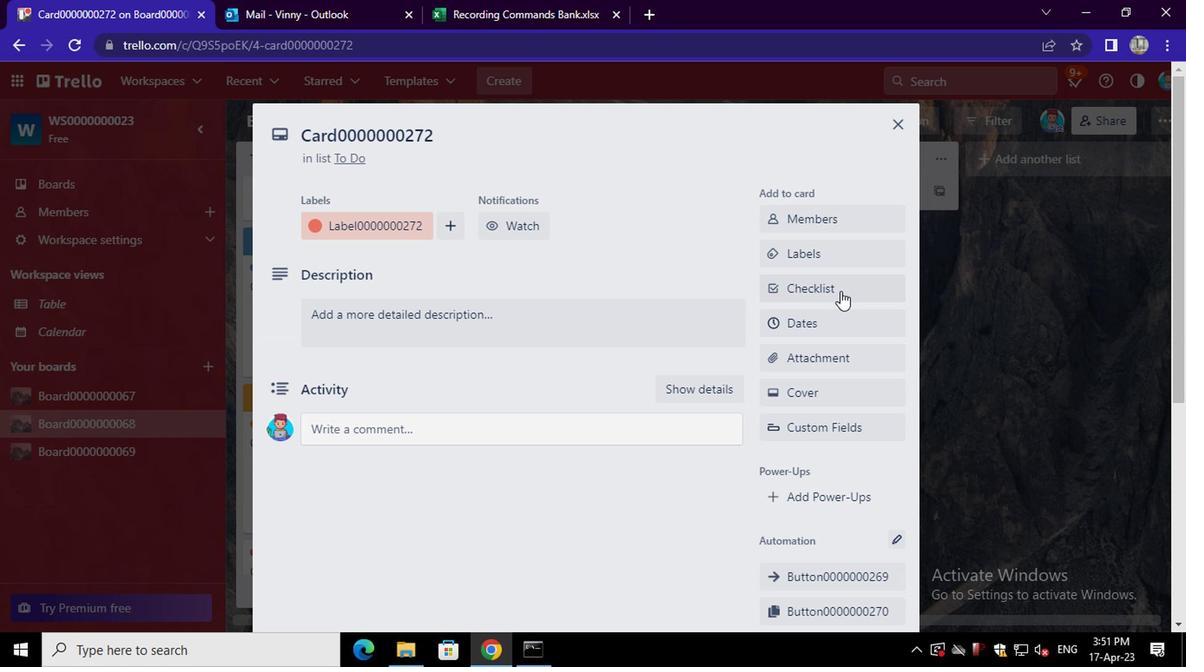 
Action: Mouse moved to (840, 399)
Screenshot: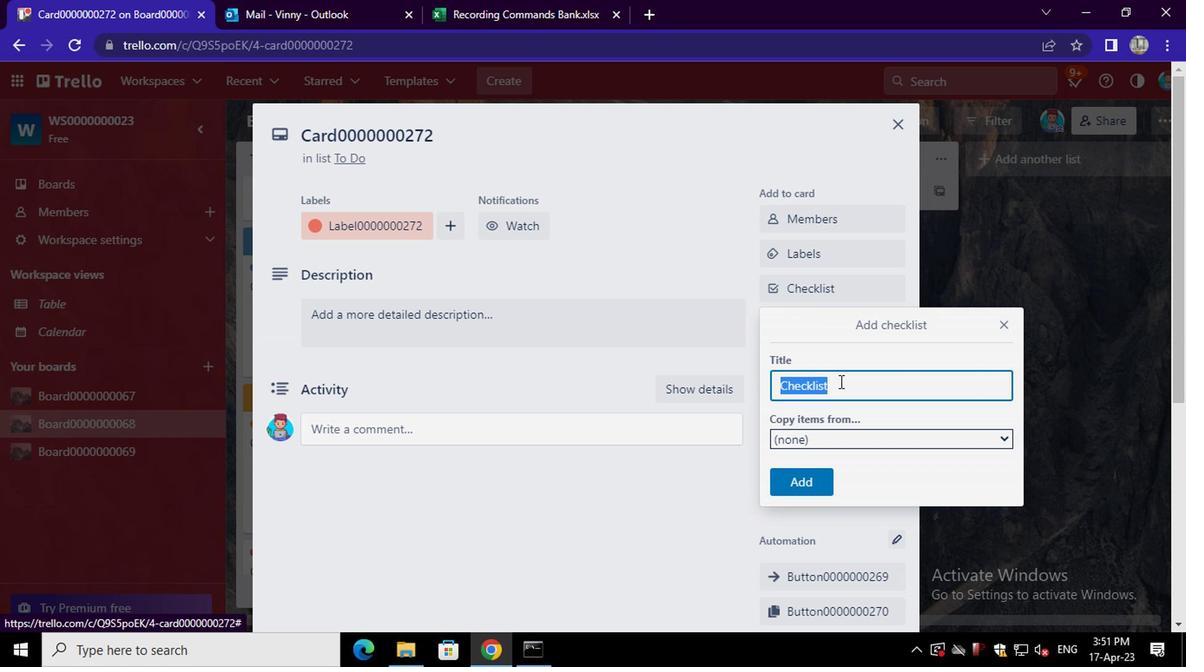 
Action: Mouse pressed left at (840, 399)
Screenshot: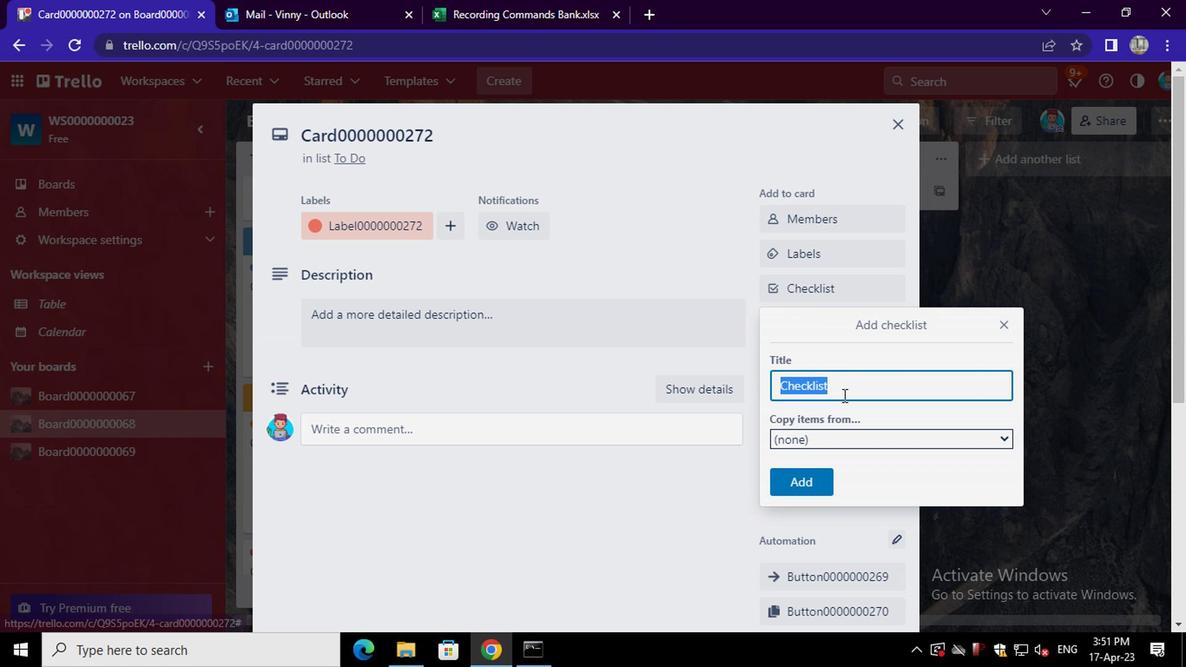 
Action: Key pressed <Key.backspace><Key.backspace><Key.backspace><Key.backspace><Key.backspace><Key.backspace><Key.backspace><Key.backspace><Key.backspace><Key.backspace><Key.backspace><Key.backspace><Key.backspace><Key.backspace><Key.backspace><Key.backspace><Key.backspace><Key.backspace><Key.backspace><Key.backspace><Key.backspace><Key.shift>CL0000000272
Screenshot: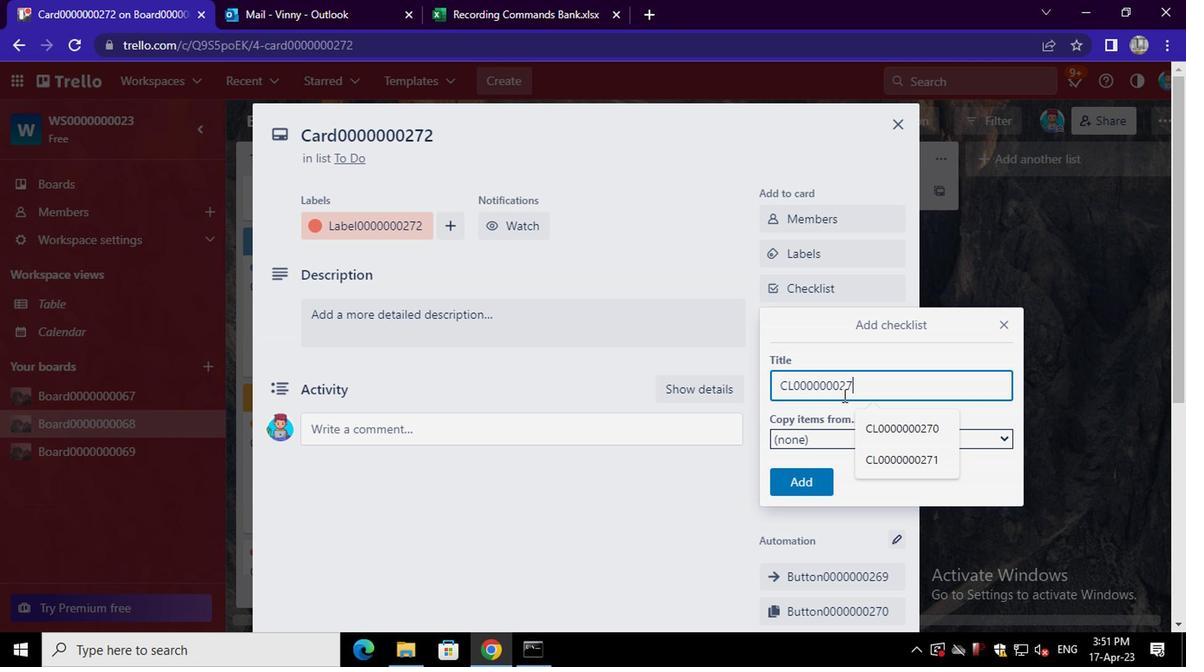 
Action: Mouse moved to (784, 486)
Screenshot: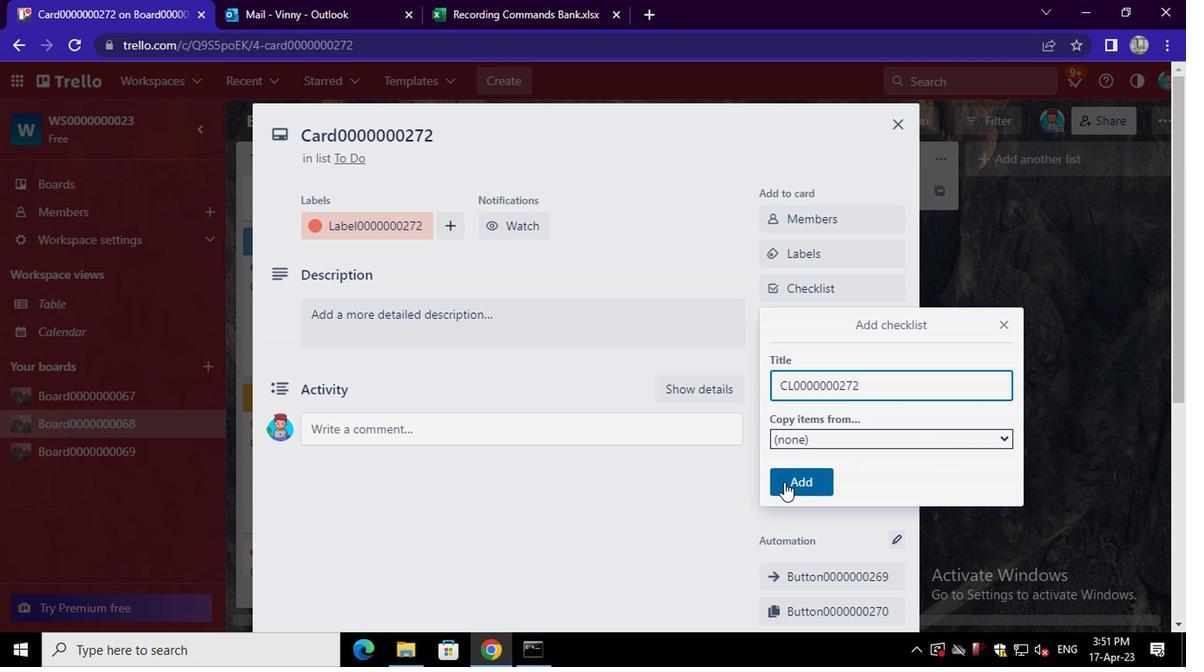 
Action: Mouse pressed left at (784, 486)
Screenshot: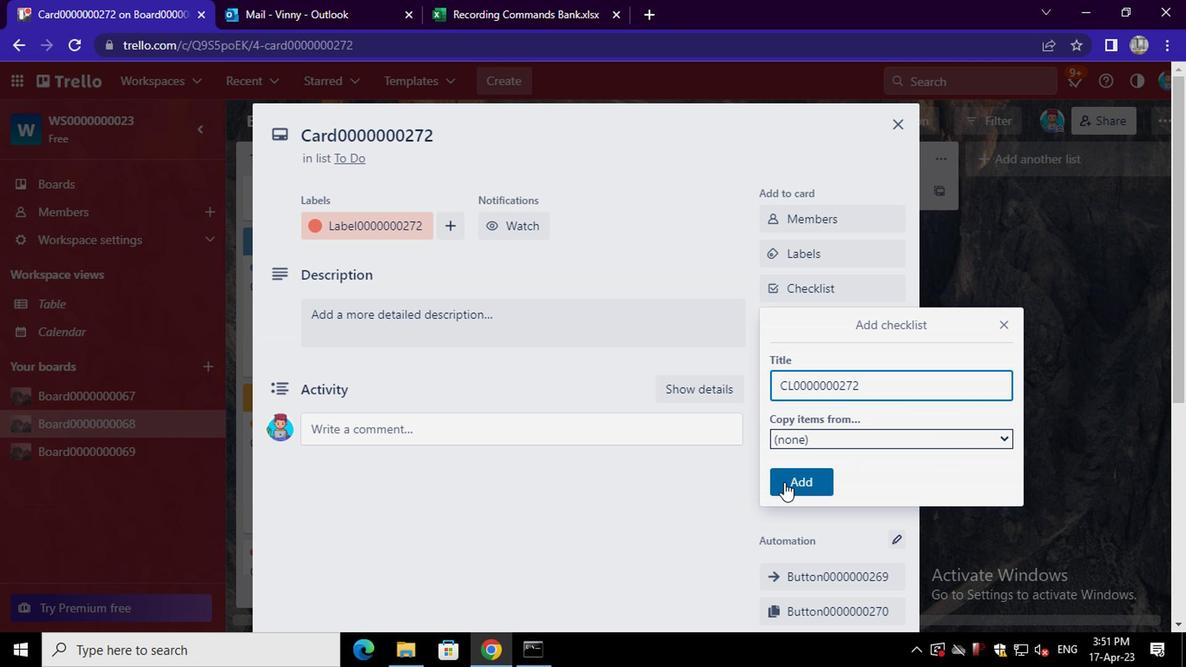 
Action: Mouse moved to (822, 325)
Screenshot: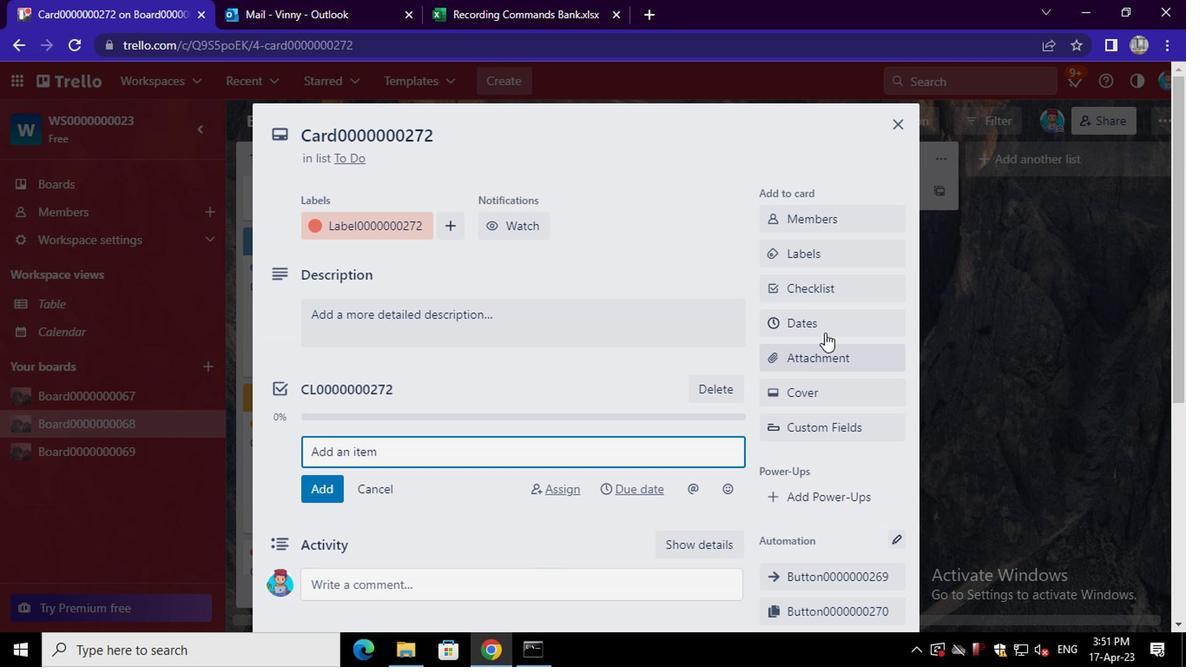 
Action: Mouse pressed left at (822, 325)
Screenshot: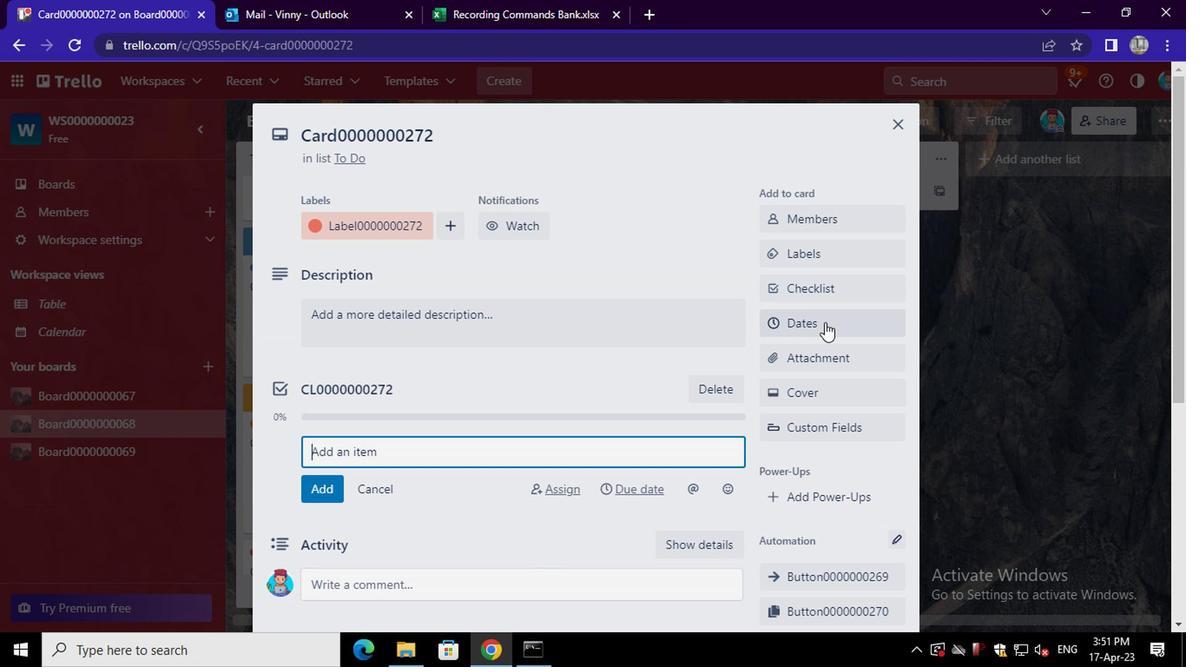 
Action: Mouse moved to (772, 440)
Screenshot: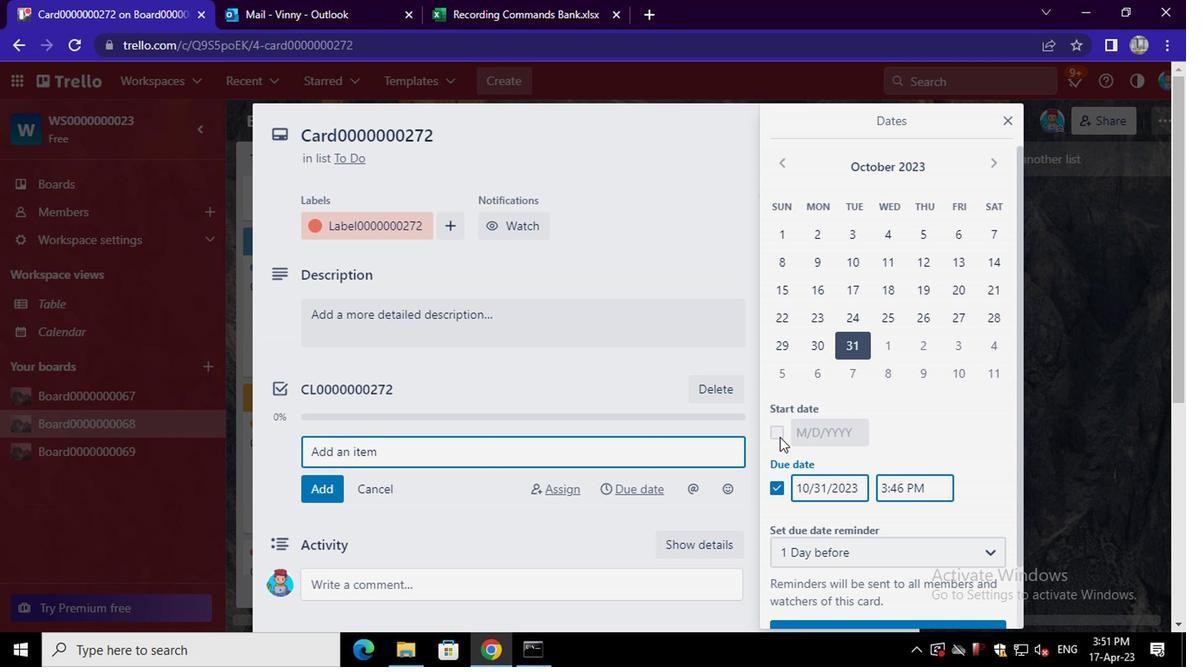 
Action: Mouse pressed left at (772, 440)
Screenshot: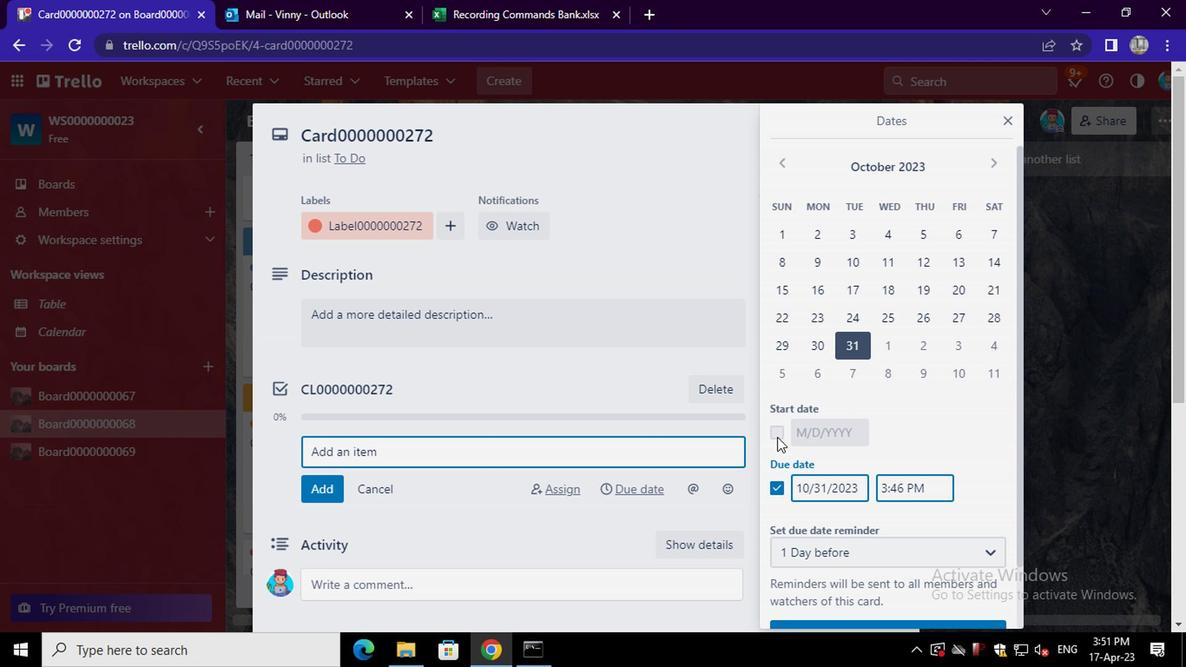 
Action: Mouse moved to (777, 491)
Screenshot: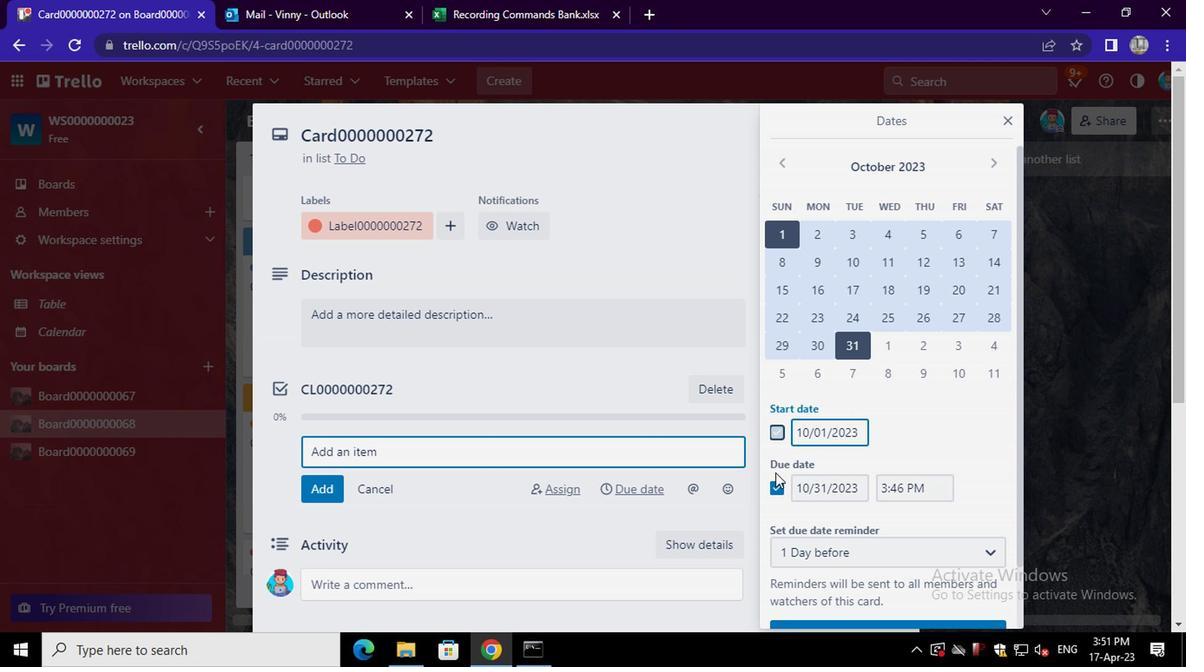 
Action: Mouse pressed left at (777, 491)
Screenshot: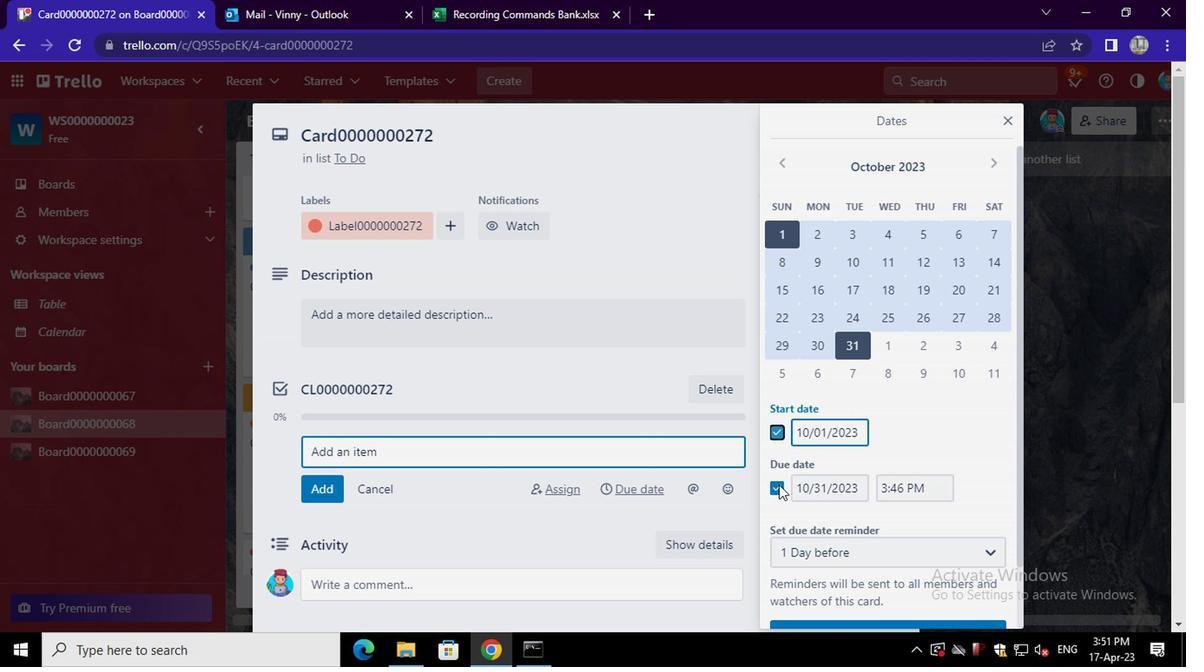 
Action: Mouse moved to (994, 164)
Screenshot: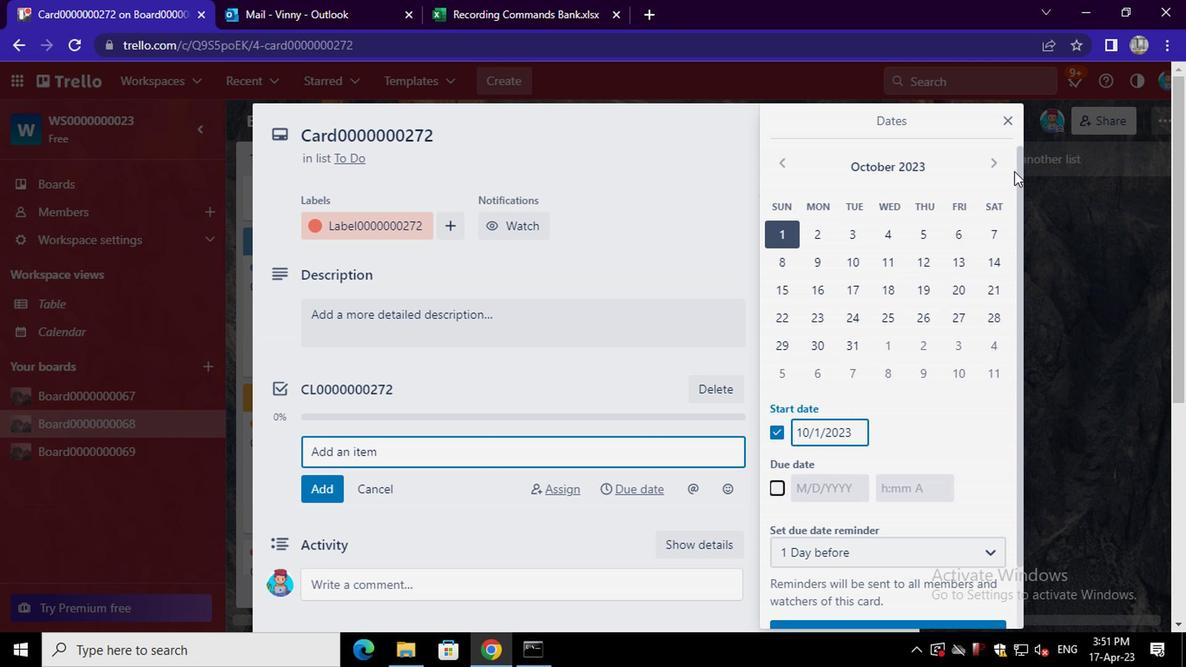 
Action: Mouse pressed left at (994, 164)
Screenshot: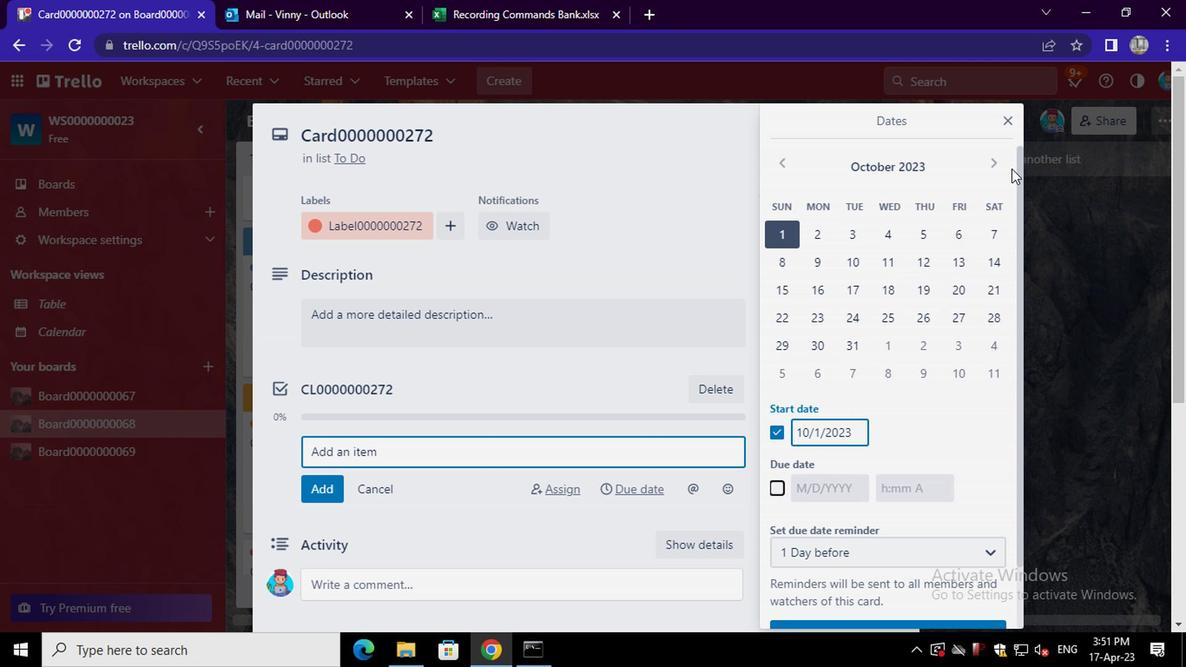 
Action: Mouse moved to (878, 237)
Screenshot: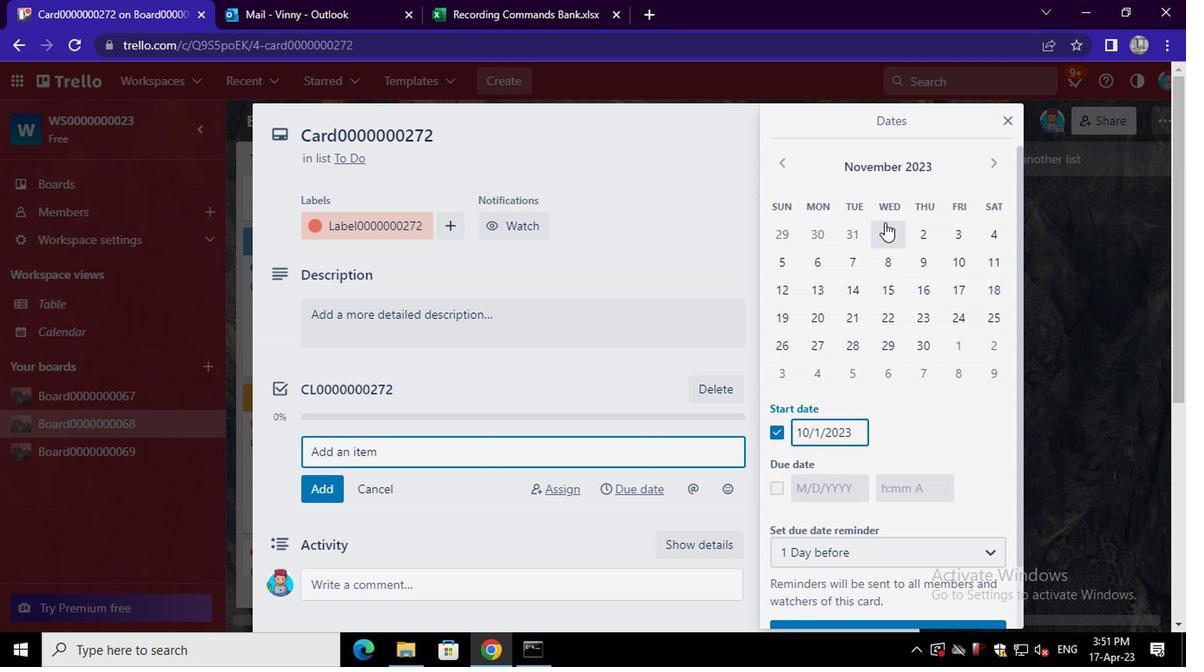 
Action: Mouse pressed left at (878, 237)
Screenshot: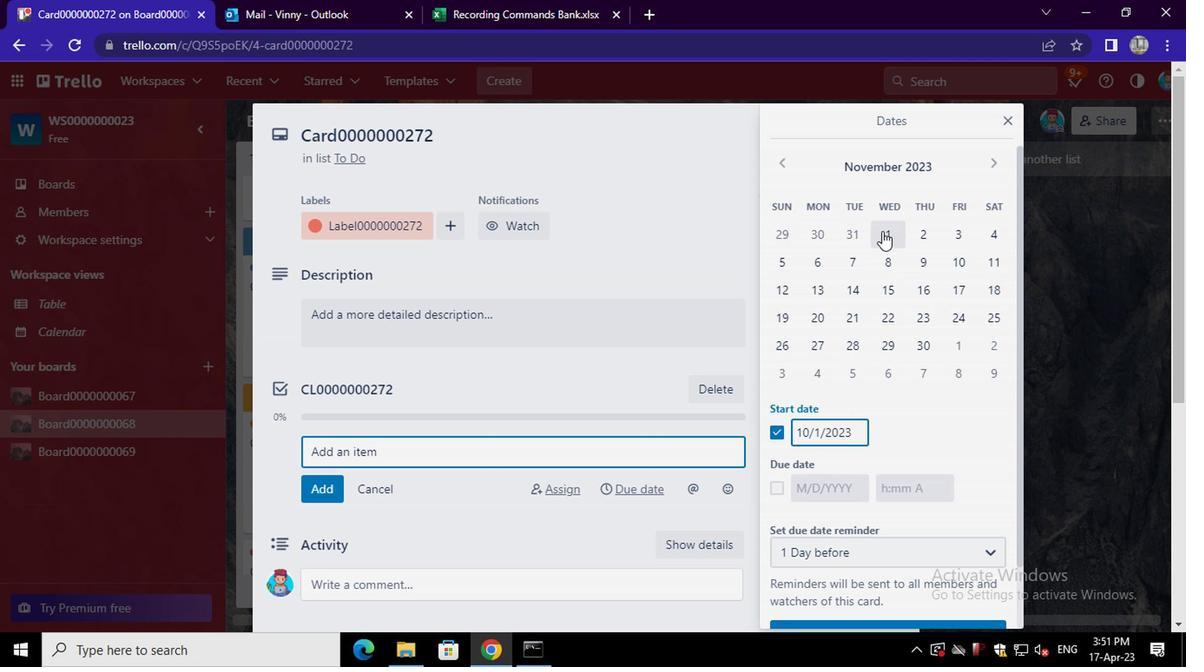 
Action: Mouse moved to (772, 490)
Screenshot: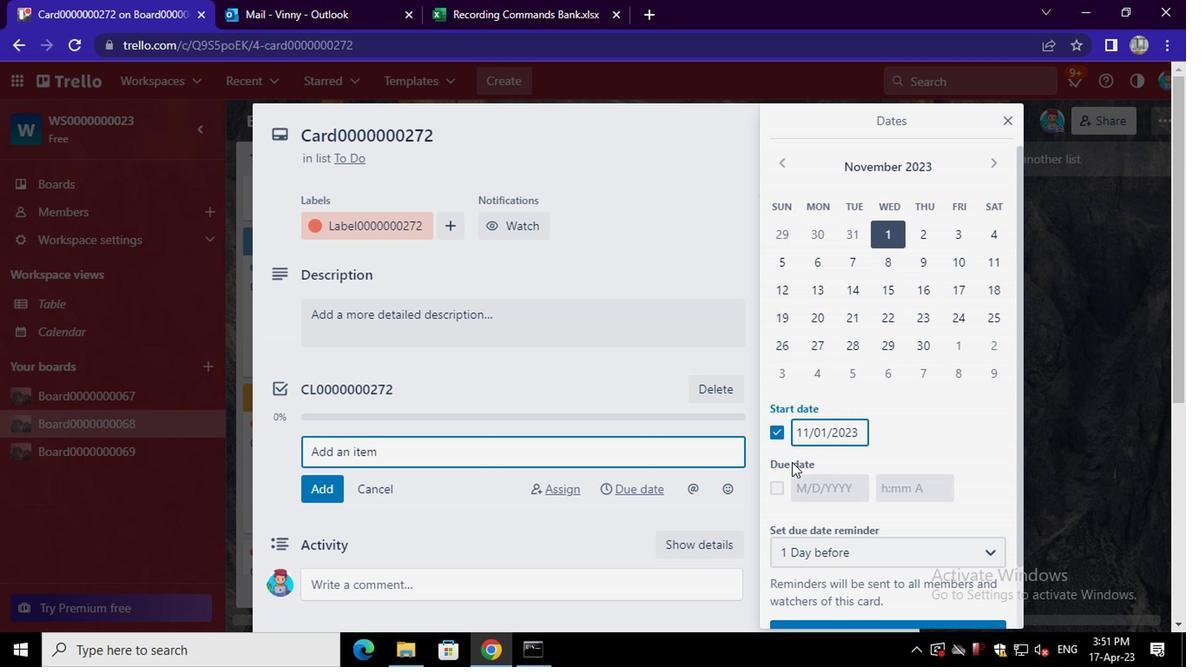 
Action: Mouse pressed left at (772, 490)
Screenshot: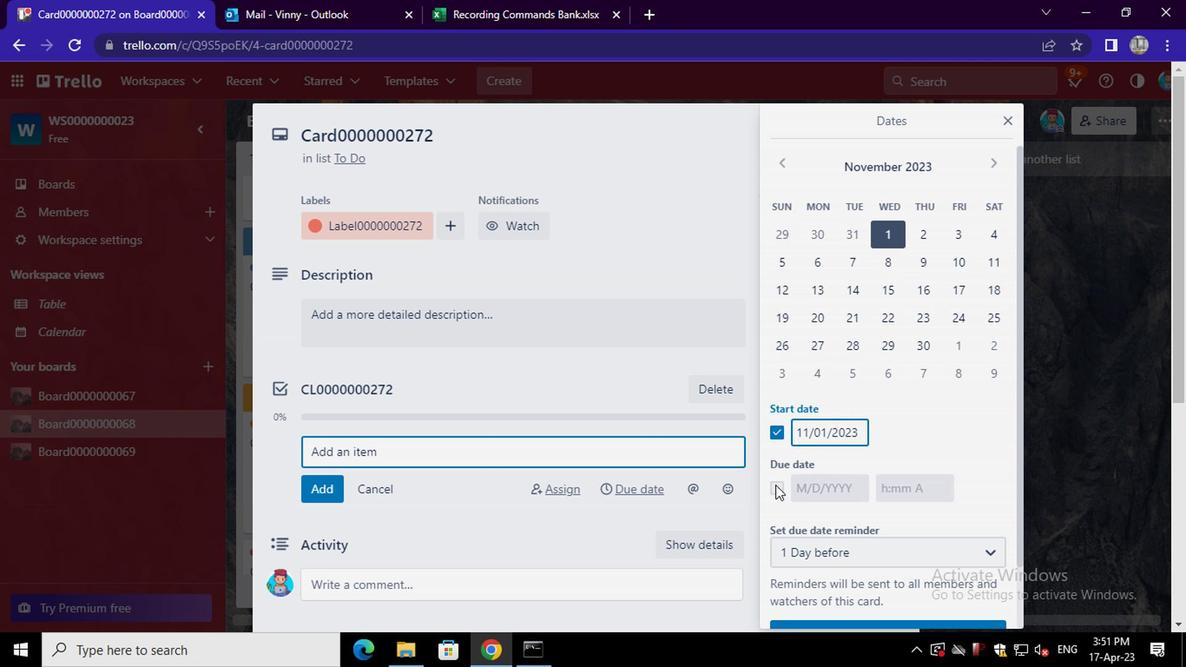 
Action: Mouse moved to (922, 352)
Screenshot: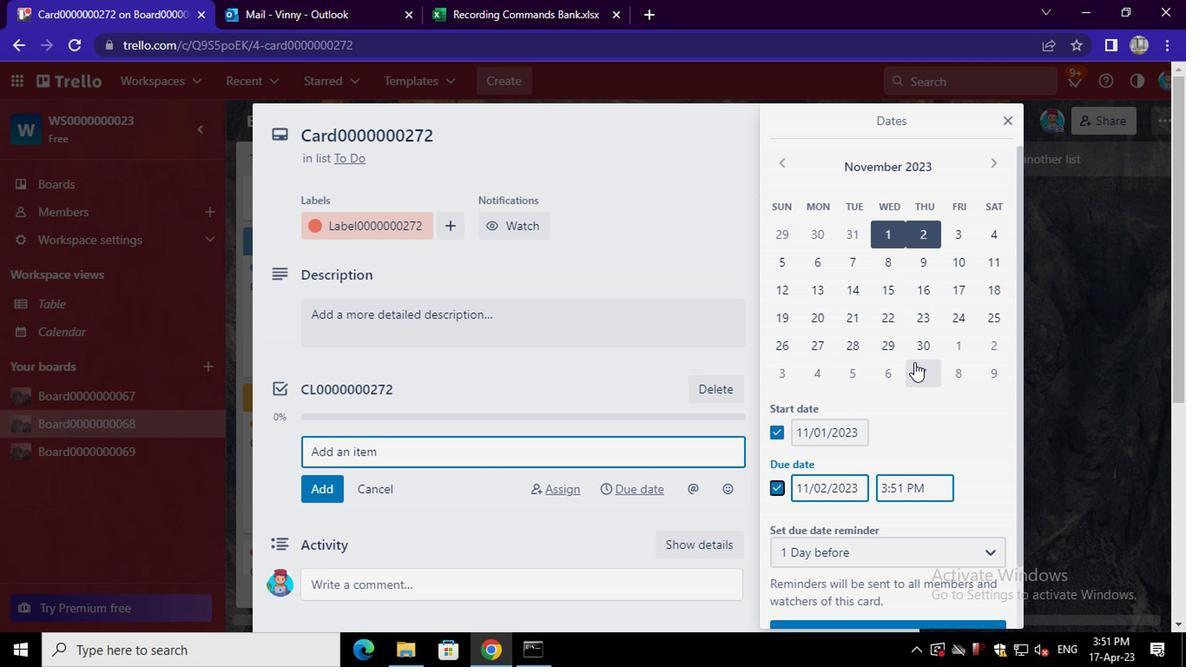 
Action: Mouse pressed left at (922, 352)
Screenshot: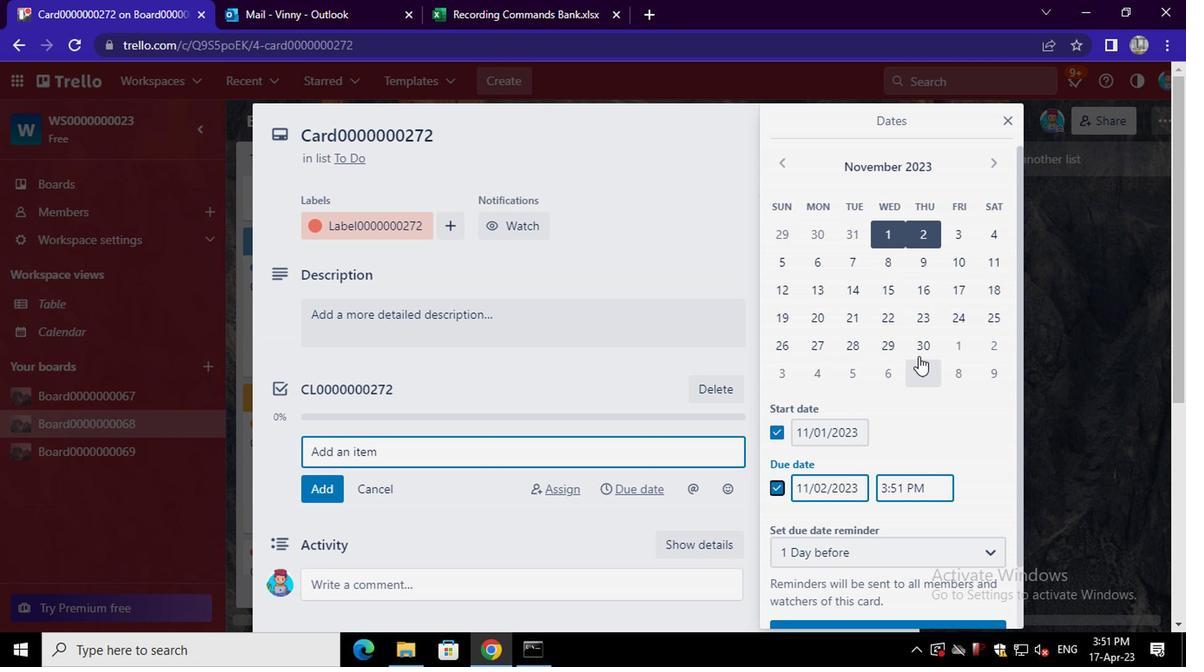 
Action: Mouse moved to (939, 632)
Screenshot: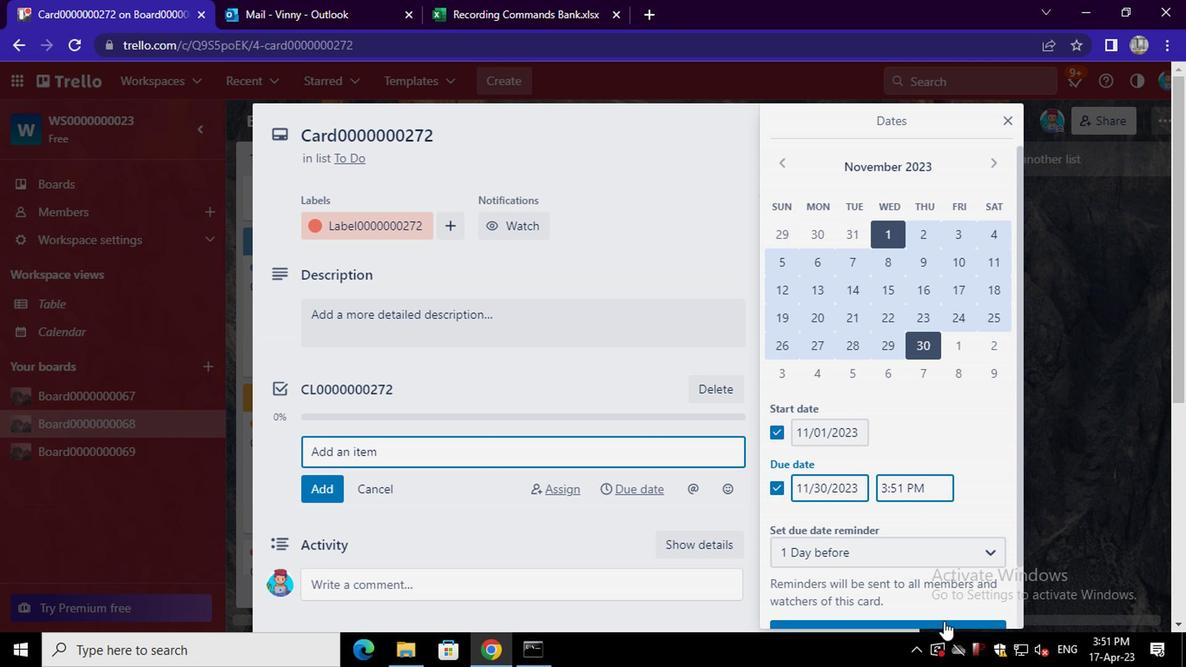 
Action: Mouse pressed left at (939, 632)
Screenshot: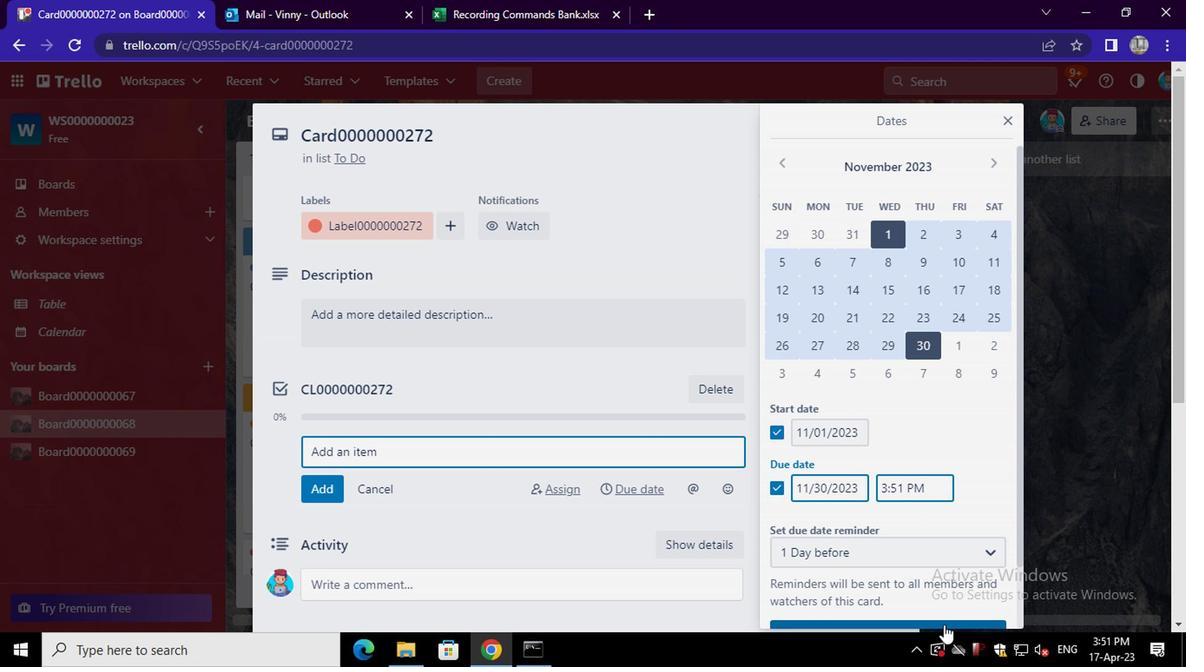 
Action: Mouse moved to (939, 632)
Screenshot: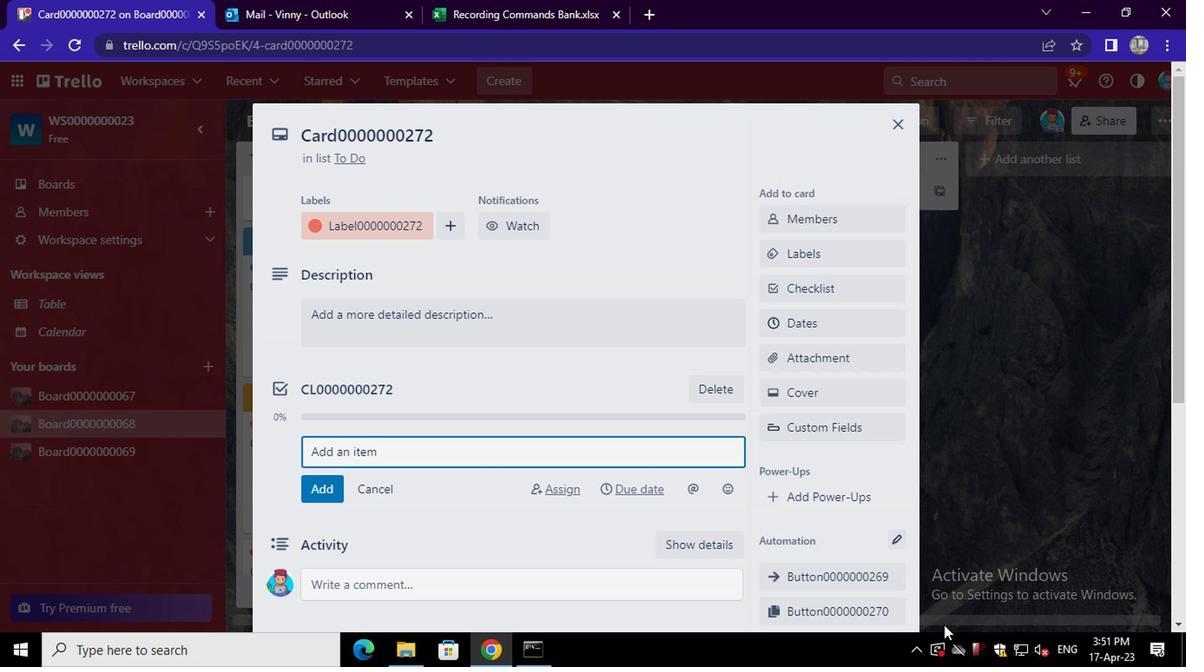 
Action: Key pressed <Key.f8>
Screenshot: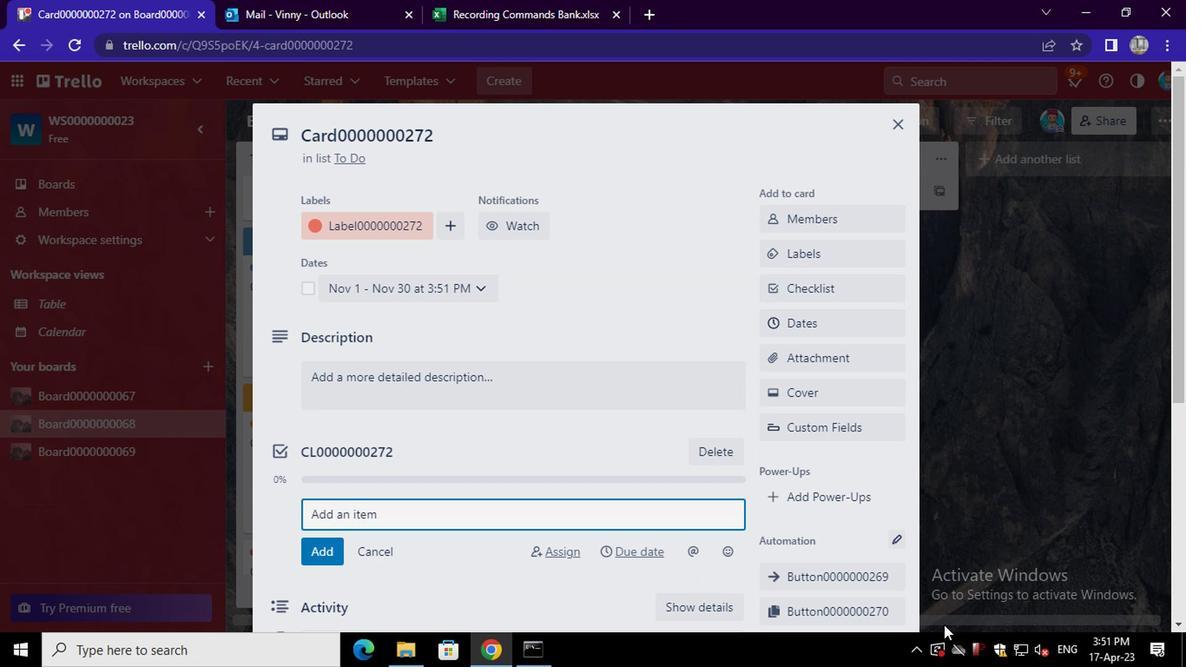 
